 Task: Create a due date automation trigger when advanced on, on the wednesday of the week before a card is due add fields with custom field "Resume" set to a number lower or equal to 1 and lower or equal to 10 at 11:00 AM.
Action: Mouse moved to (1307, 99)
Screenshot: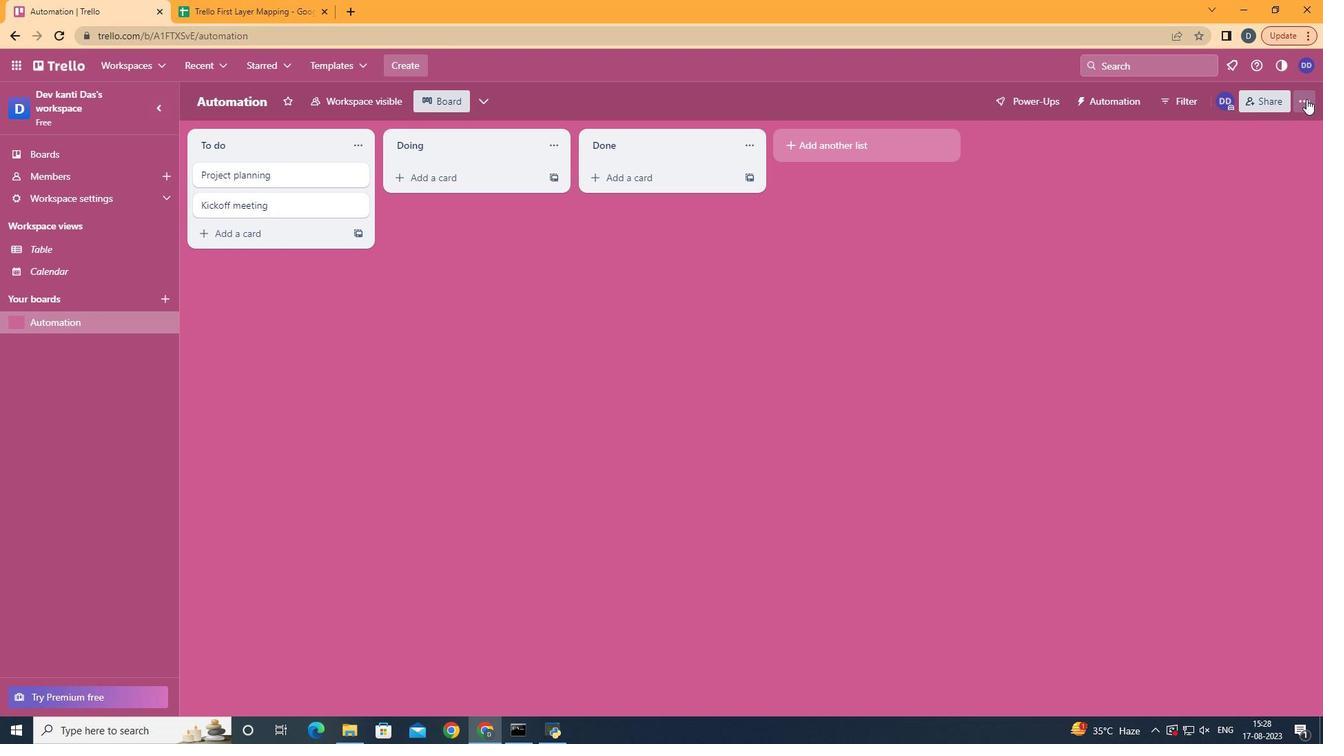 
Action: Mouse pressed left at (1307, 99)
Screenshot: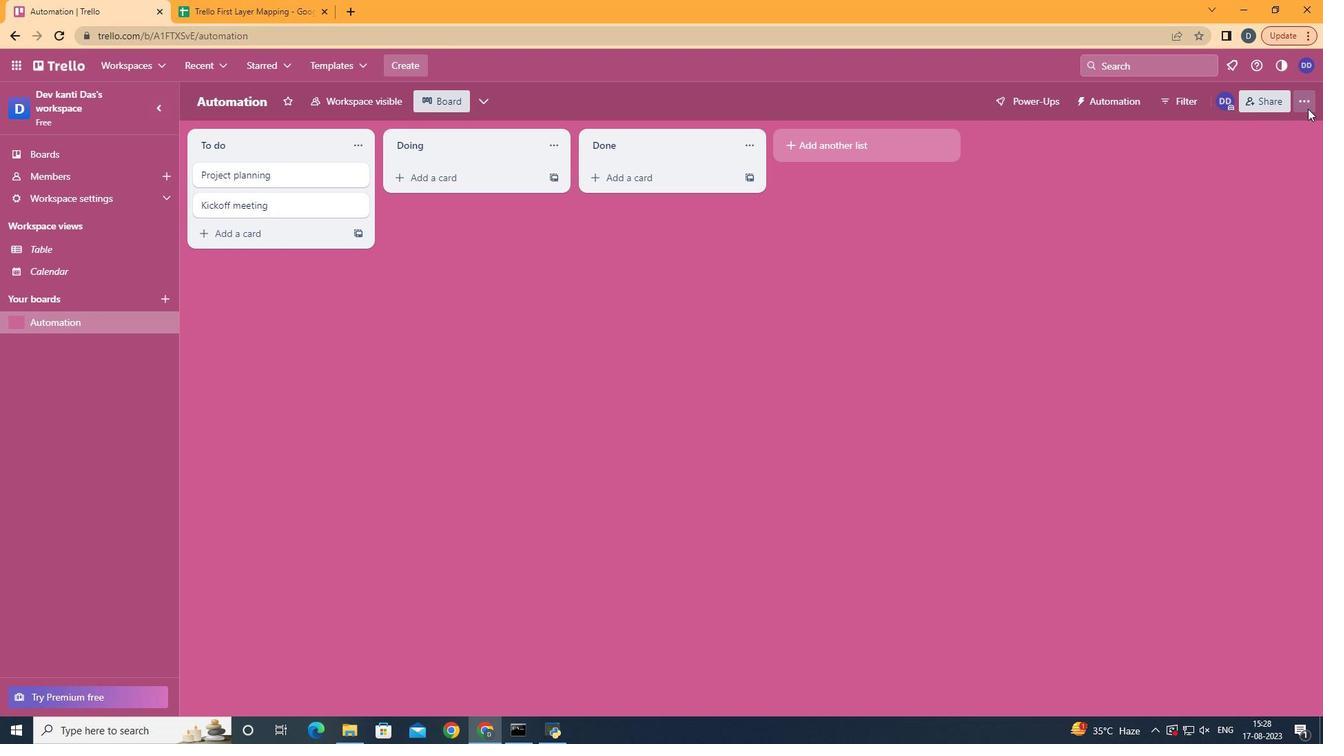 
Action: Mouse moved to (1259, 276)
Screenshot: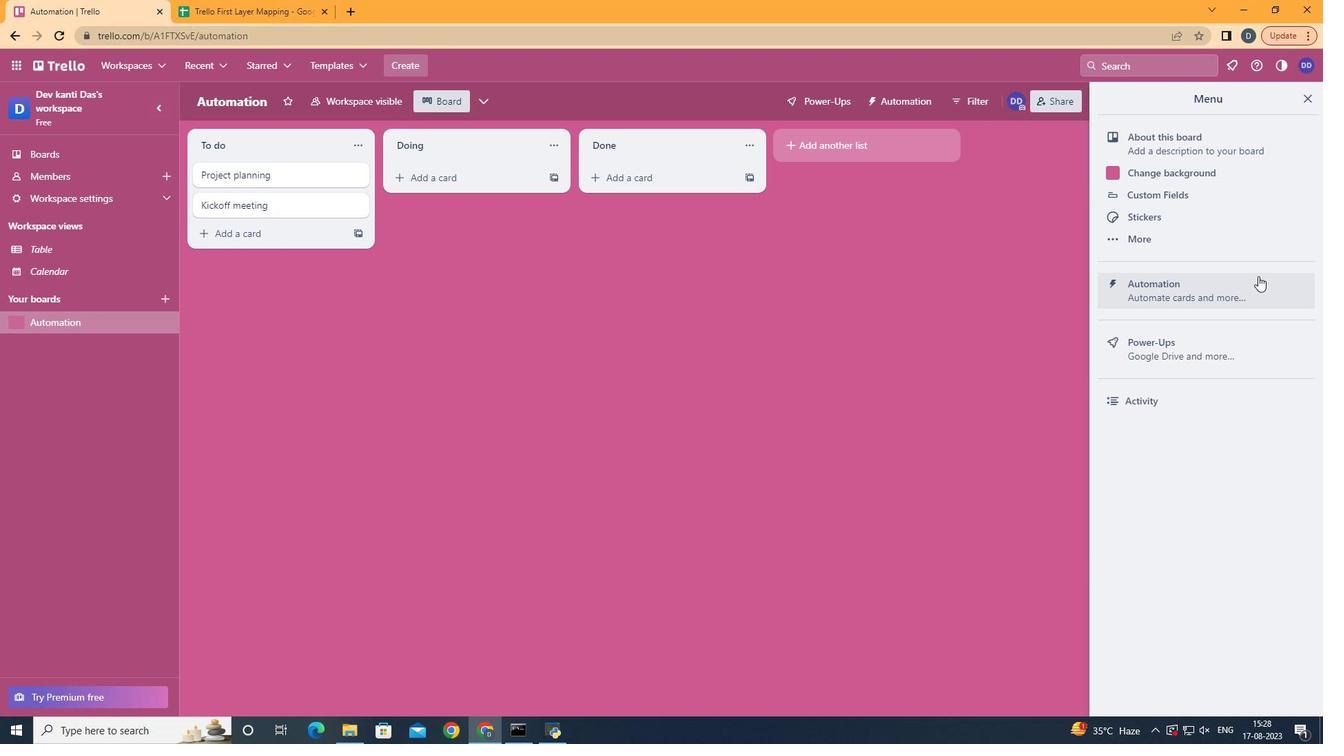 
Action: Mouse pressed left at (1259, 276)
Screenshot: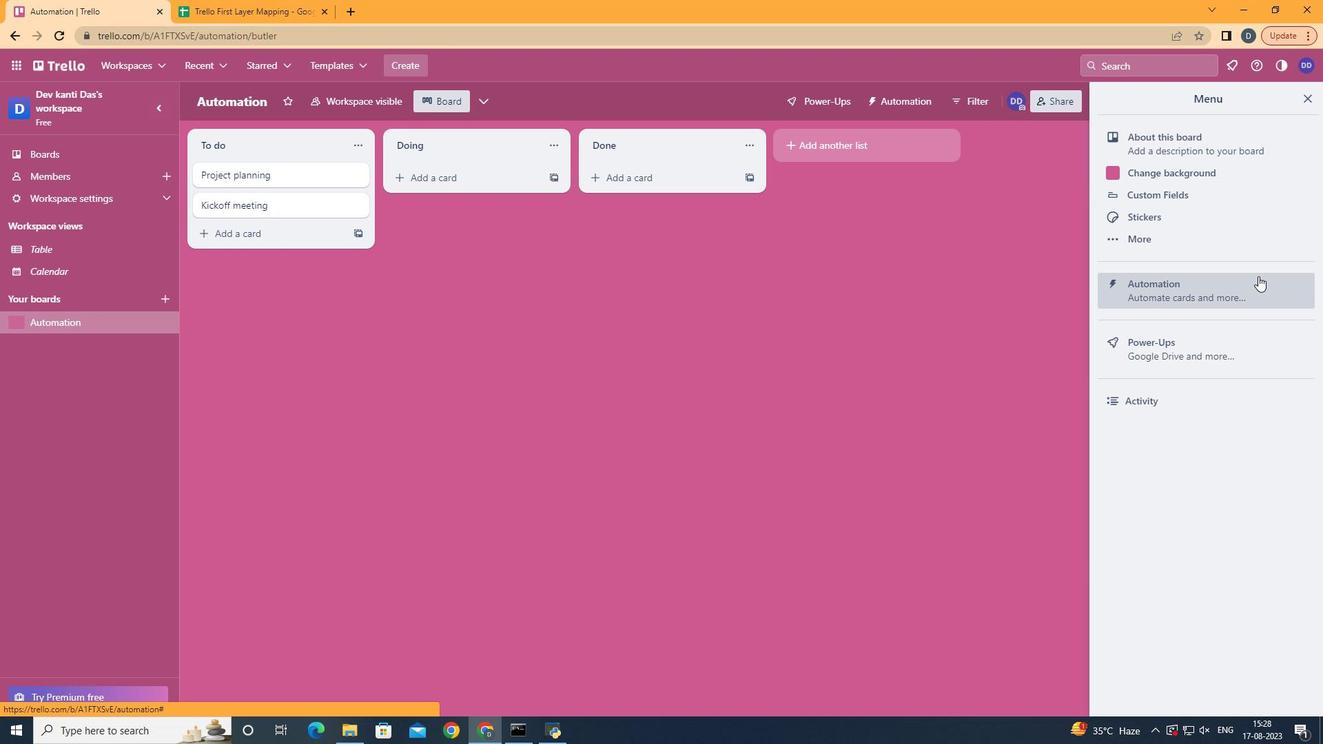 
Action: Mouse moved to (253, 277)
Screenshot: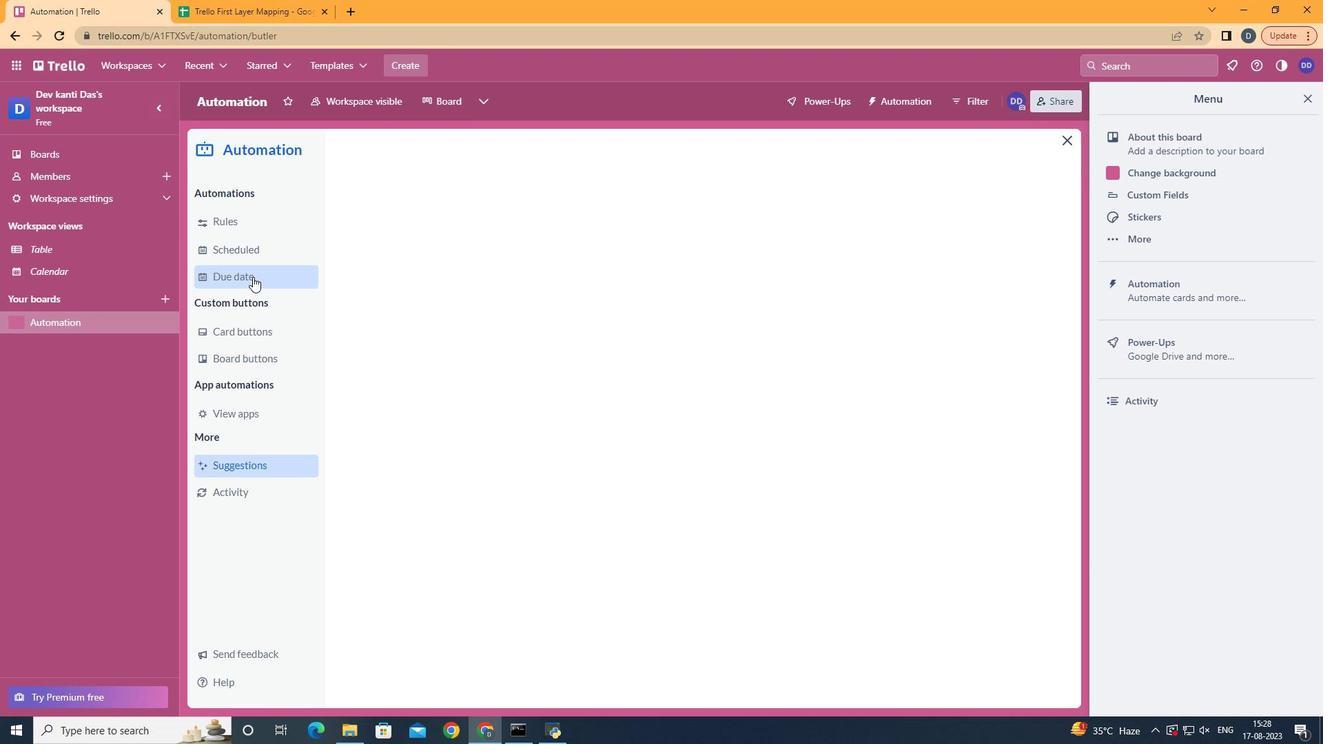 
Action: Mouse pressed left at (253, 277)
Screenshot: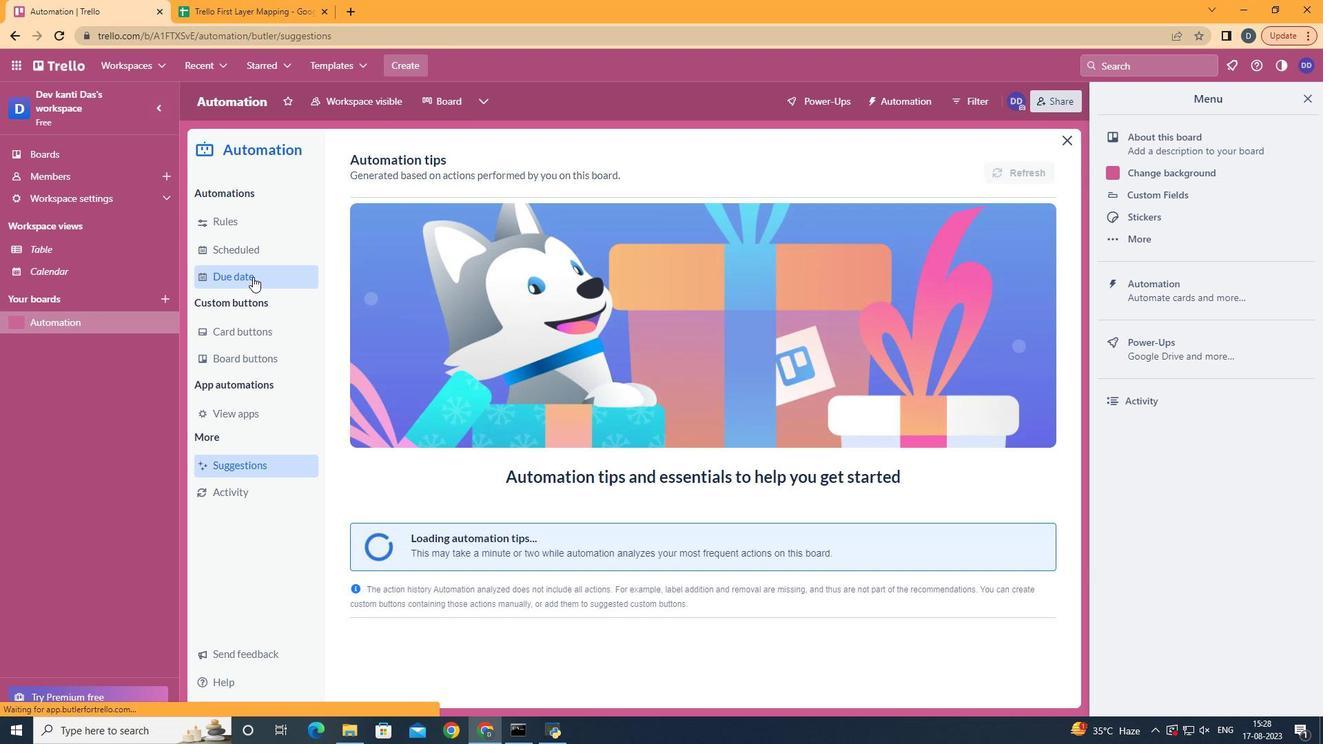 
Action: Mouse moved to (965, 165)
Screenshot: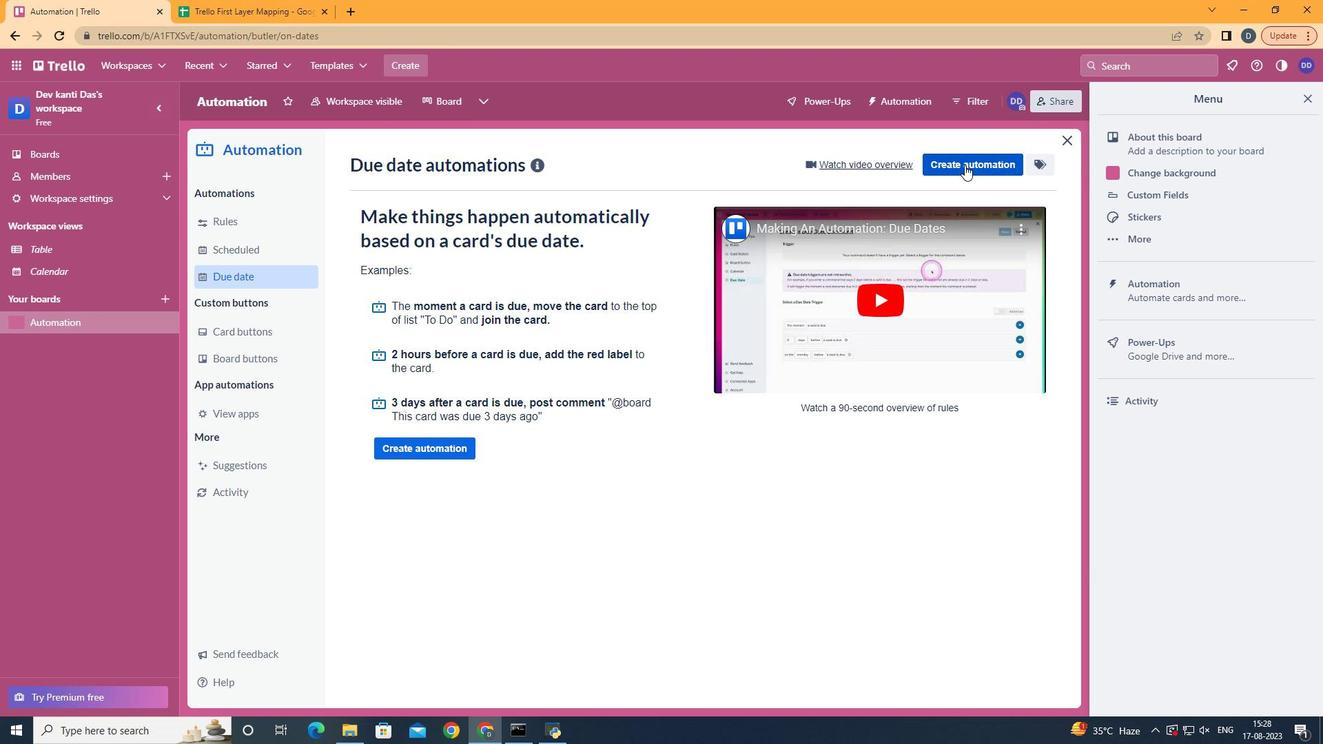 
Action: Mouse pressed left at (965, 165)
Screenshot: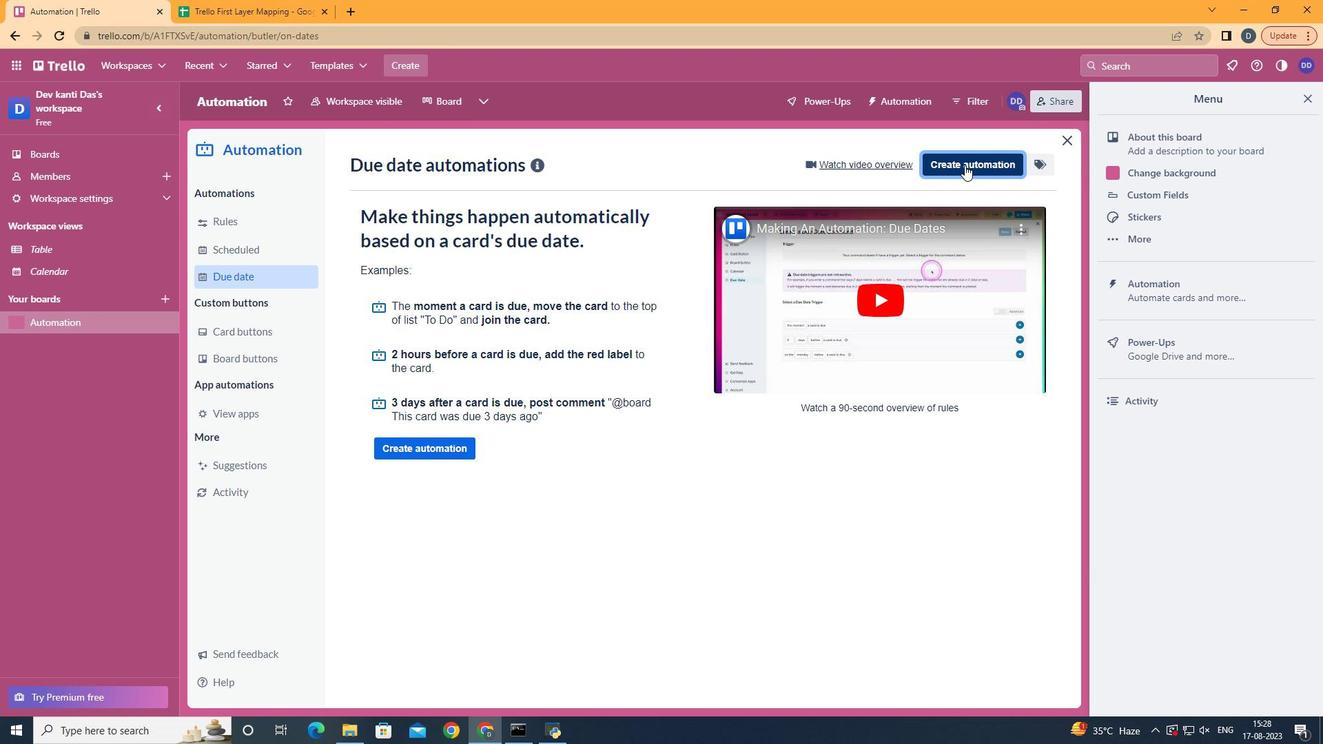 
Action: Mouse moved to (693, 302)
Screenshot: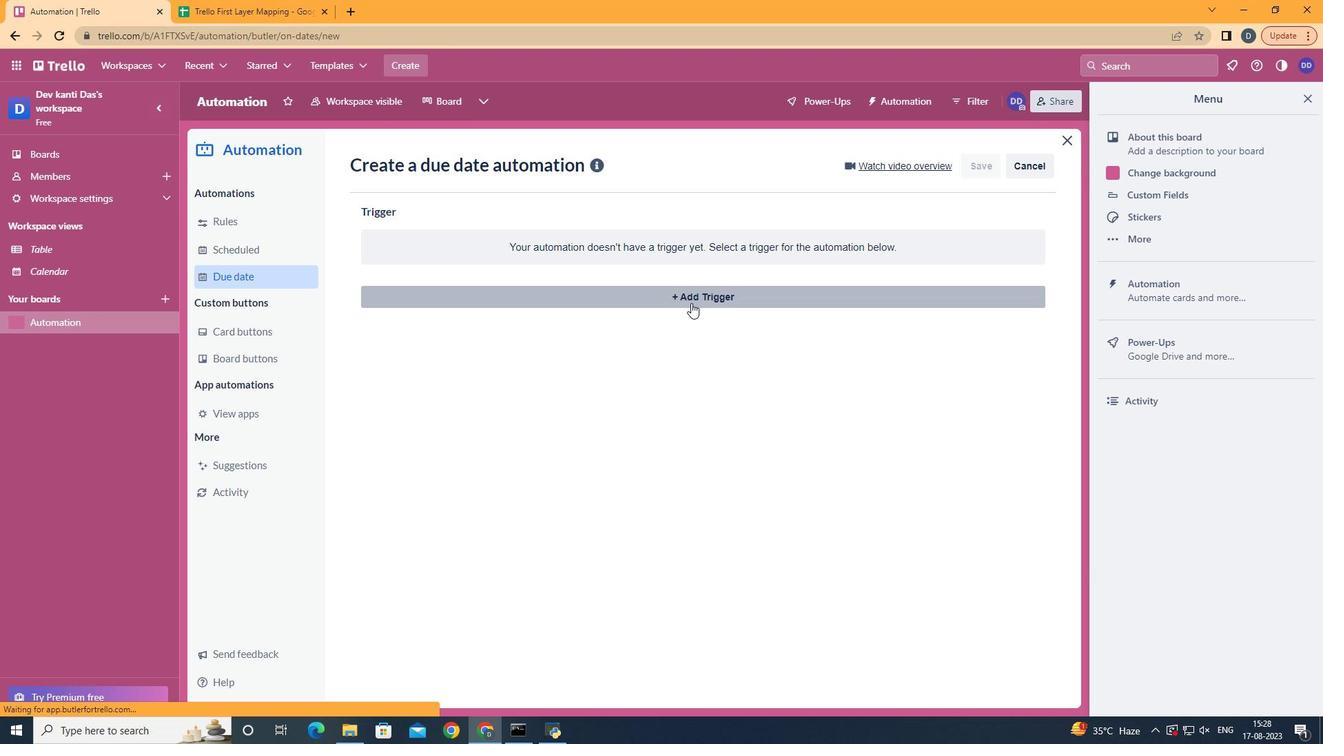 
Action: Mouse pressed left at (693, 302)
Screenshot: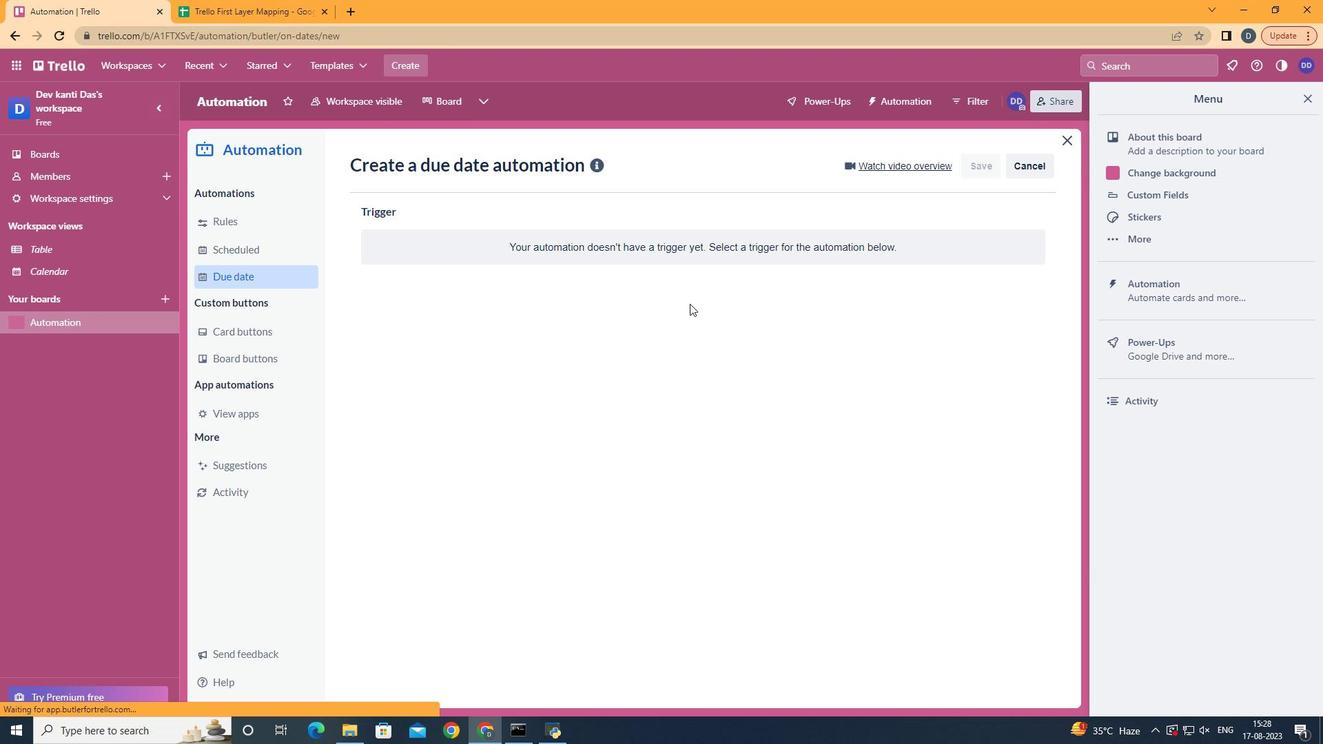 
Action: Mouse moved to (451, 400)
Screenshot: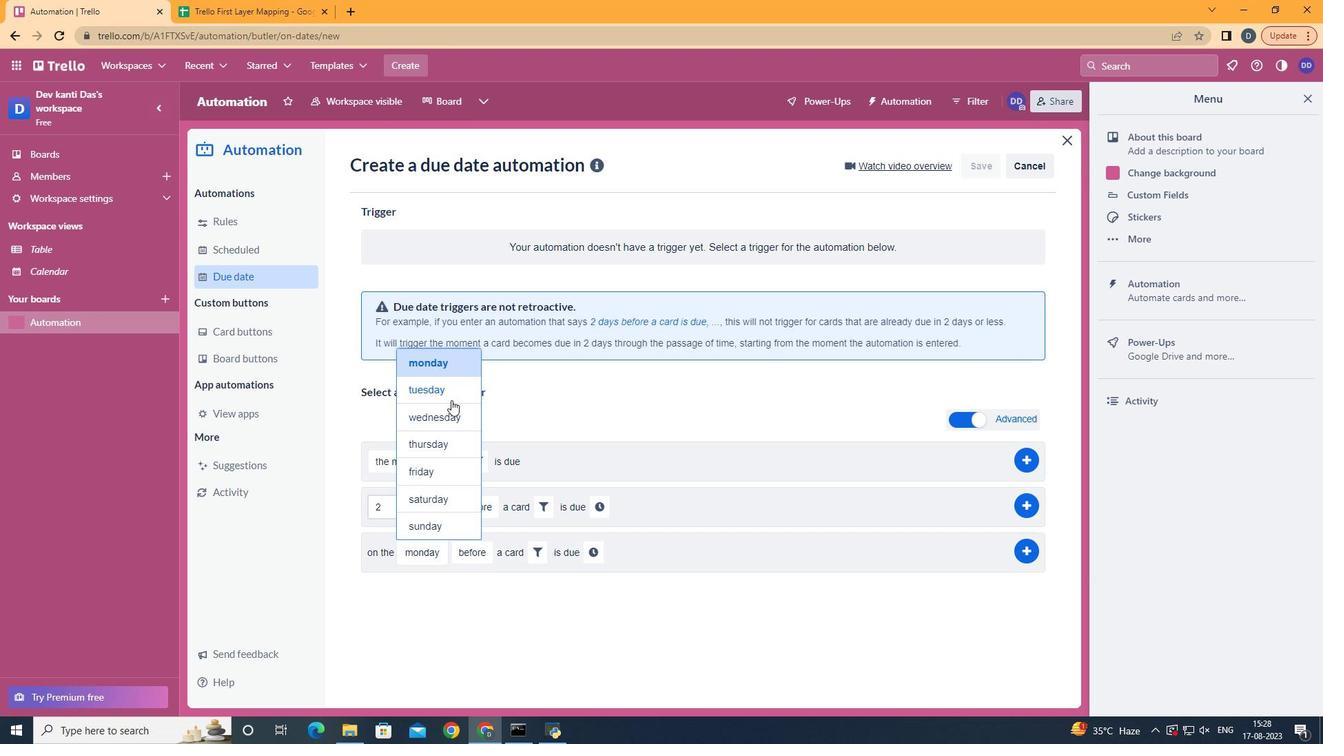 
Action: Mouse pressed left at (451, 400)
Screenshot: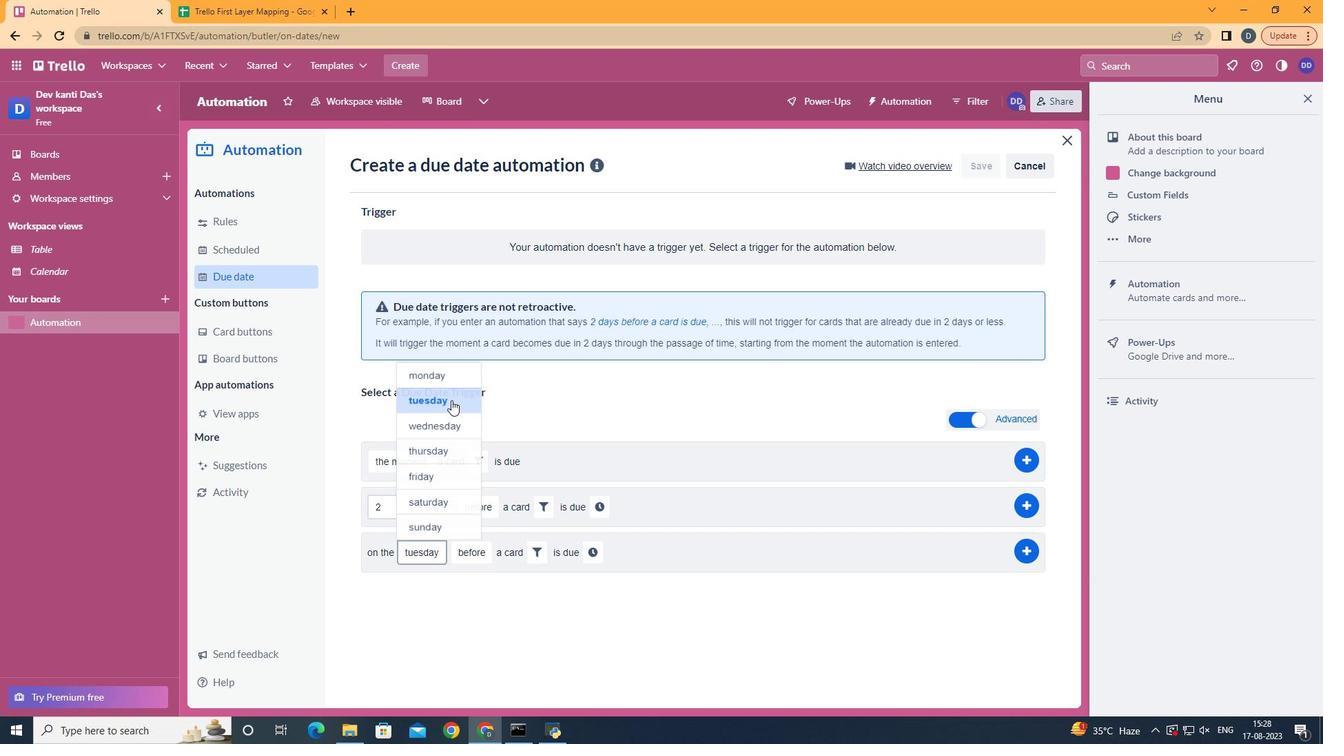 
Action: Mouse moved to (461, 413)
Screenshot: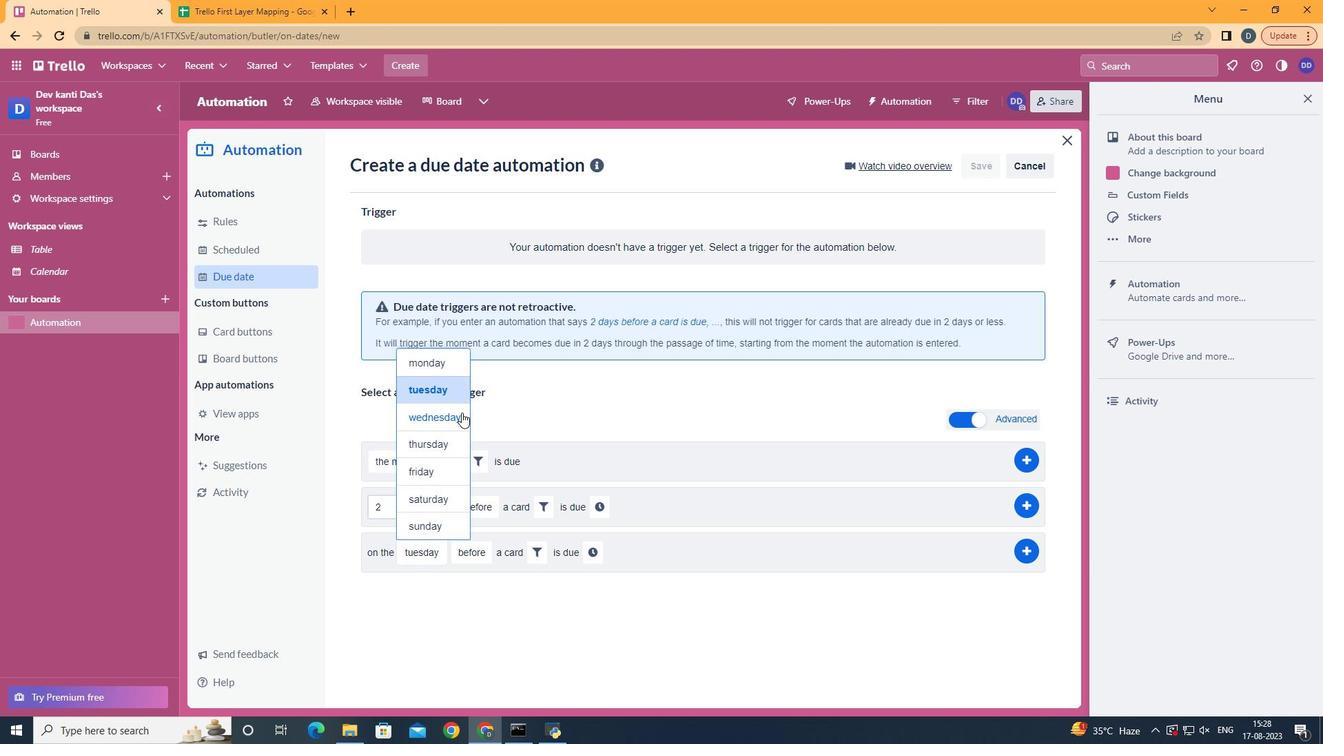
Action: Mouse pressed left at (461, 413)
Screenshot: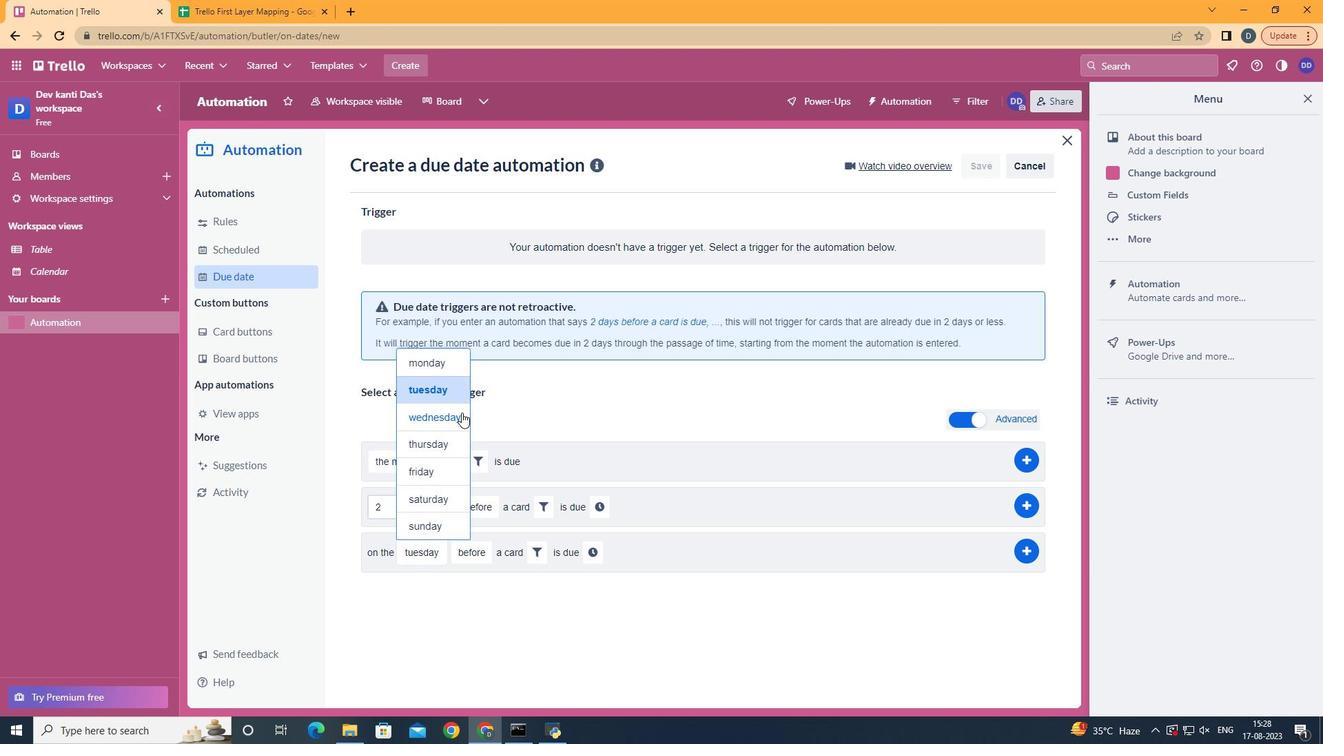 
Action: Mouse moved to (496, 659)
Screenshot: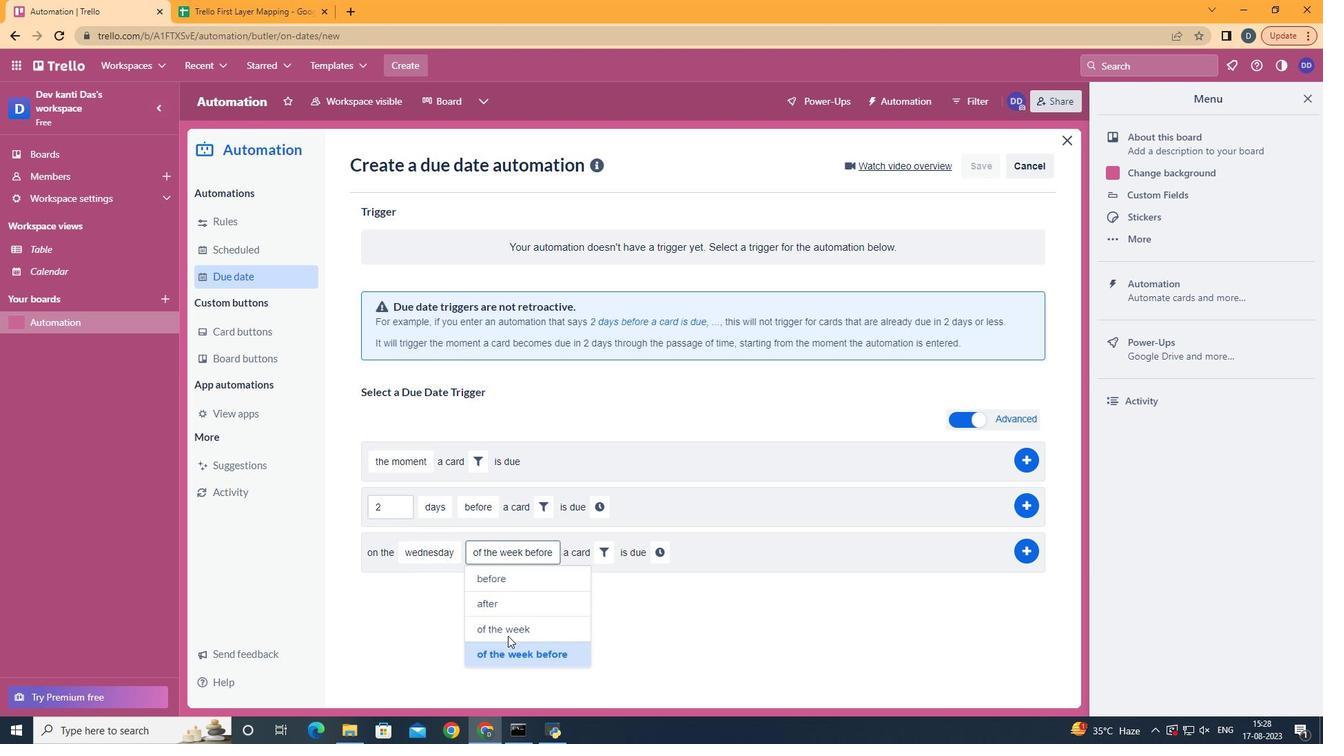 
Action: Mouse pressed left at (496, 659)
Screenshot: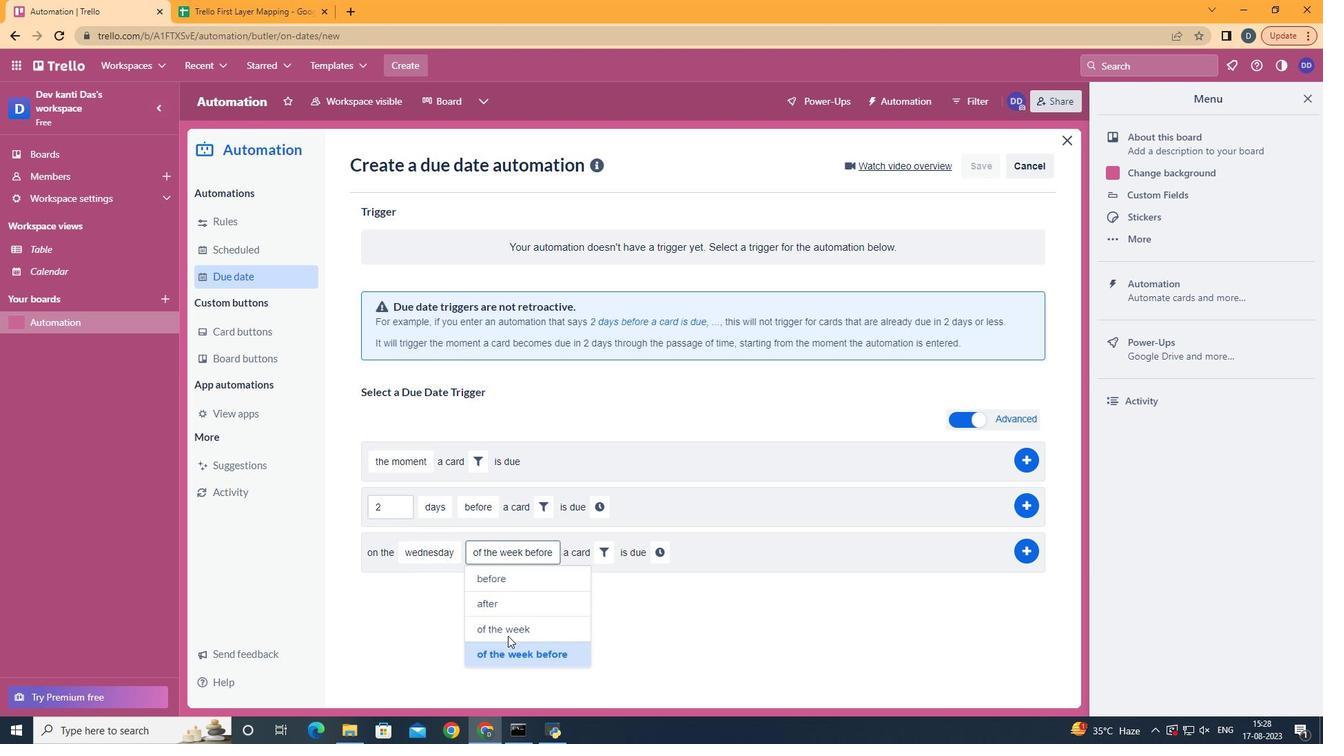 
Action: Mouse moved to (613, 550)
Screenshot: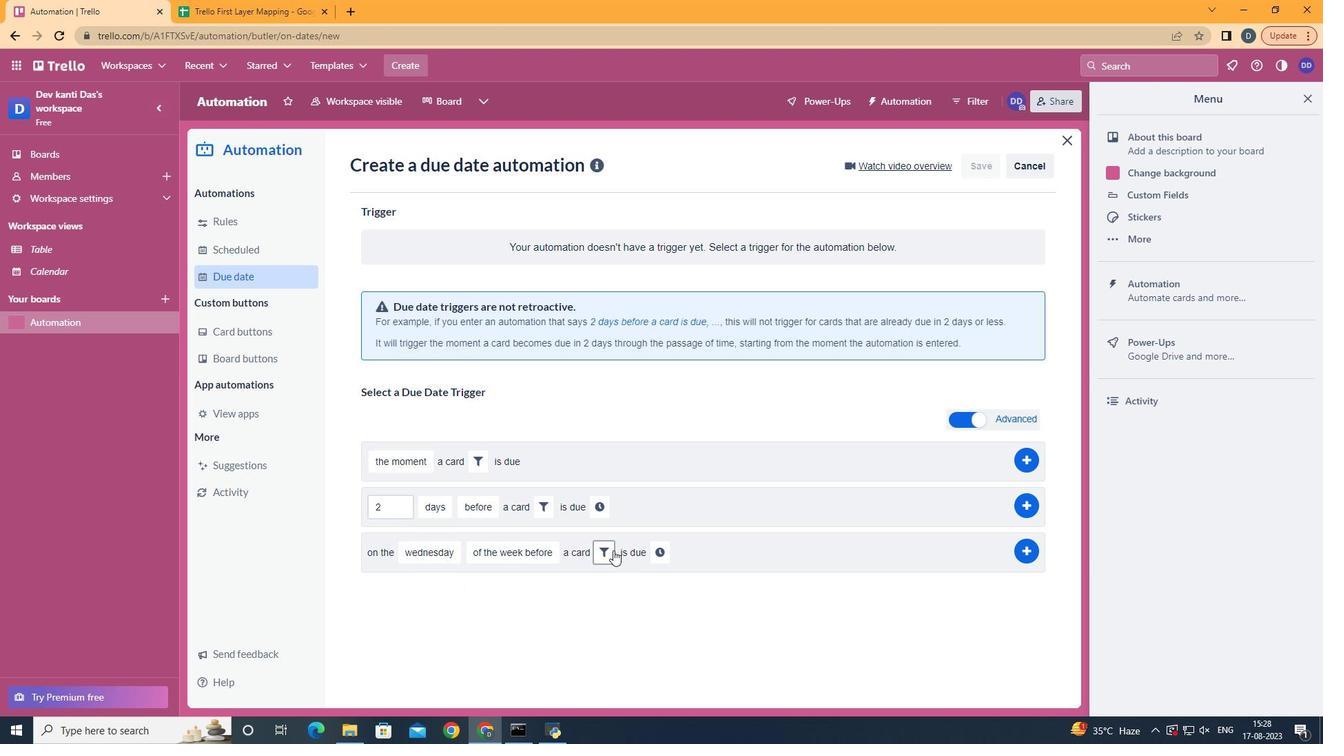 
Action: Mouse pressed left at (613, 550)
Screenshot: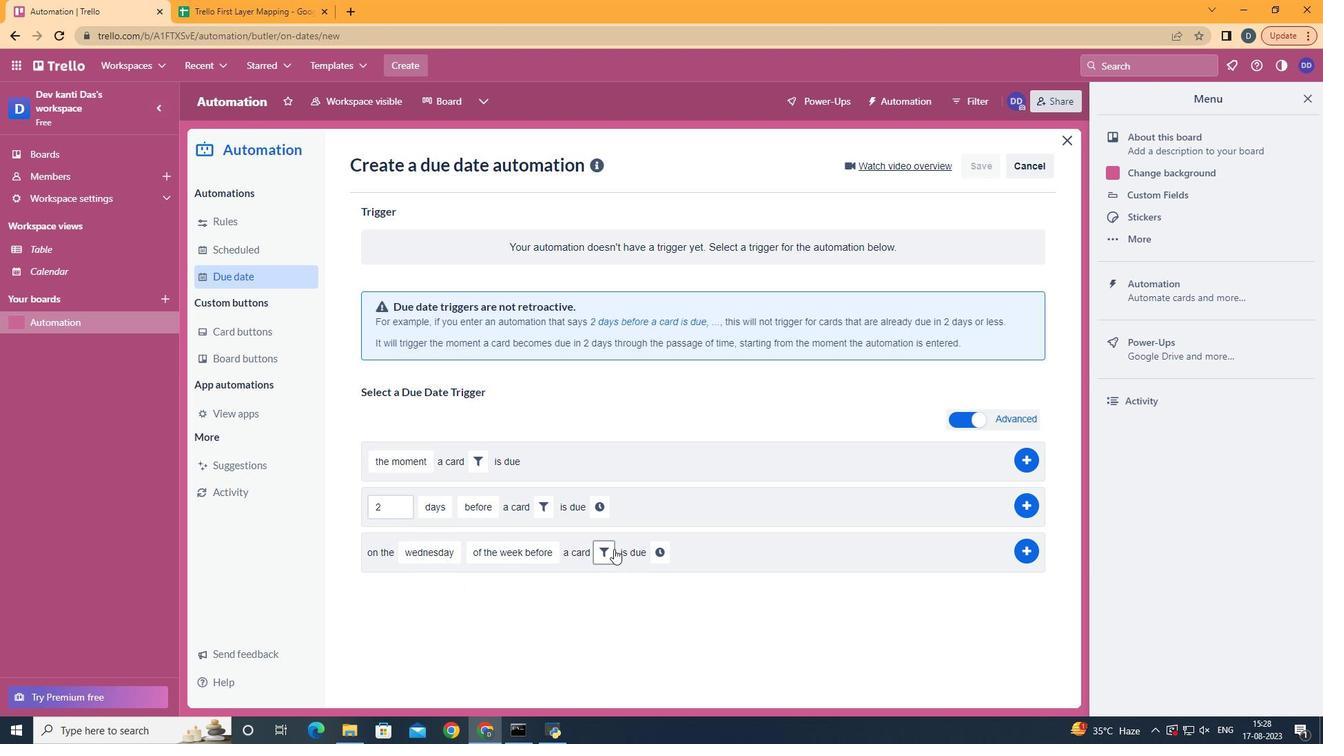 
Action: Mouse moved to (834, 593)
Screenshot: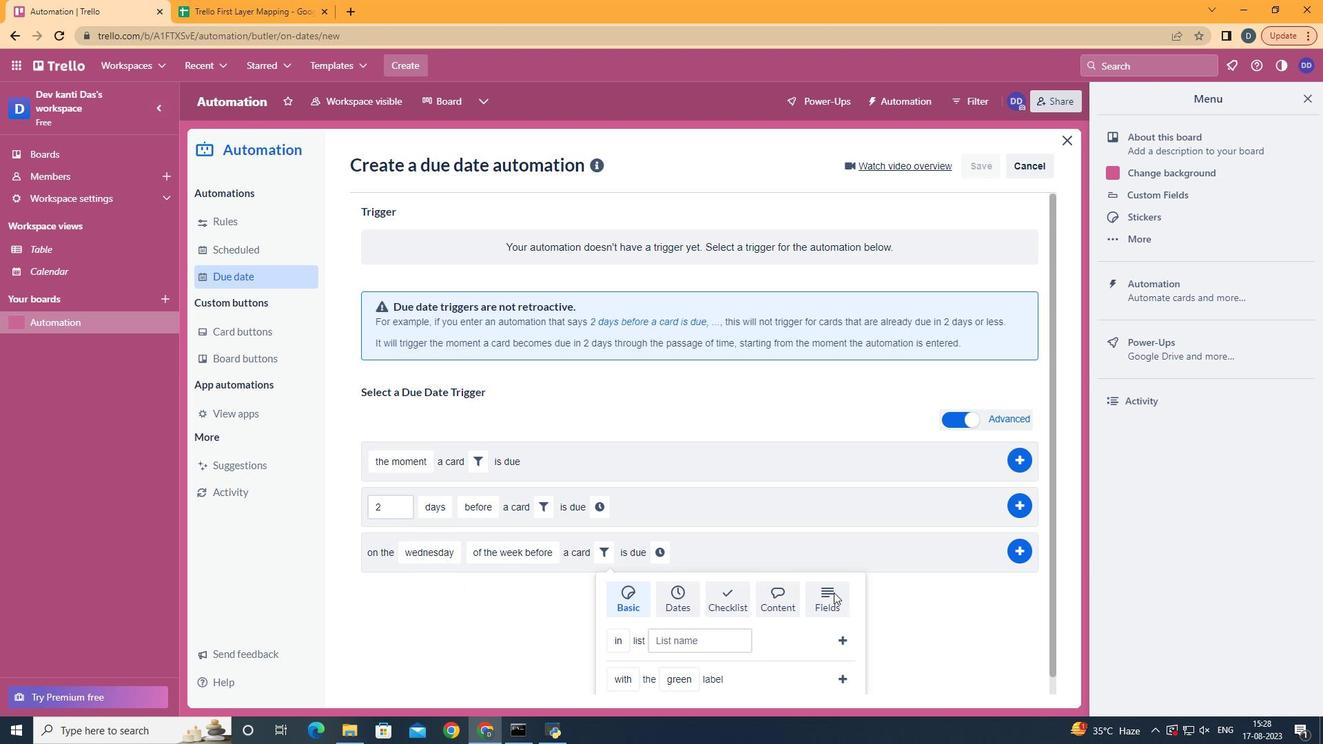 
Action: Mouse pressed left at (834, 593)
Screenshot: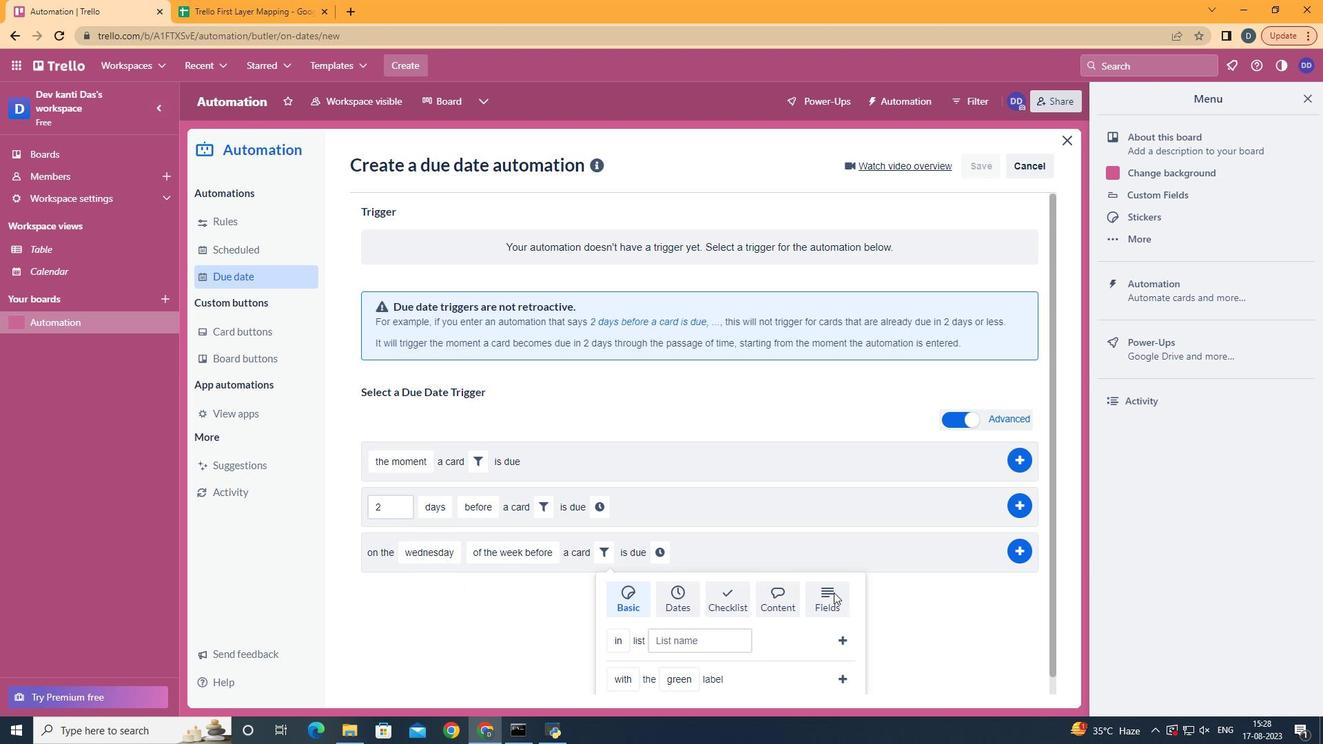 
Action: Mouse scrolled (834, 592) with delta (0, 0)
Screenshot: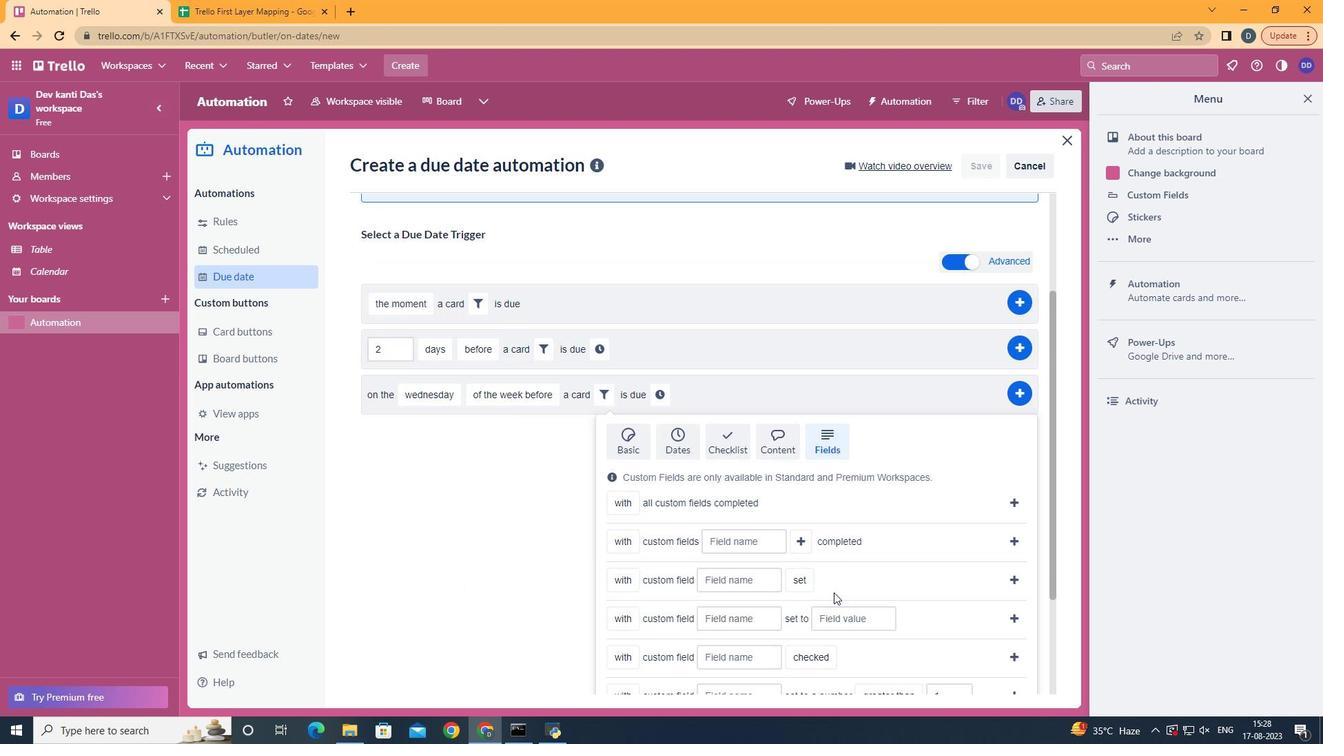 
Action: Mouse scrolled (834, 592) with delta (0, 0)
Screenshot: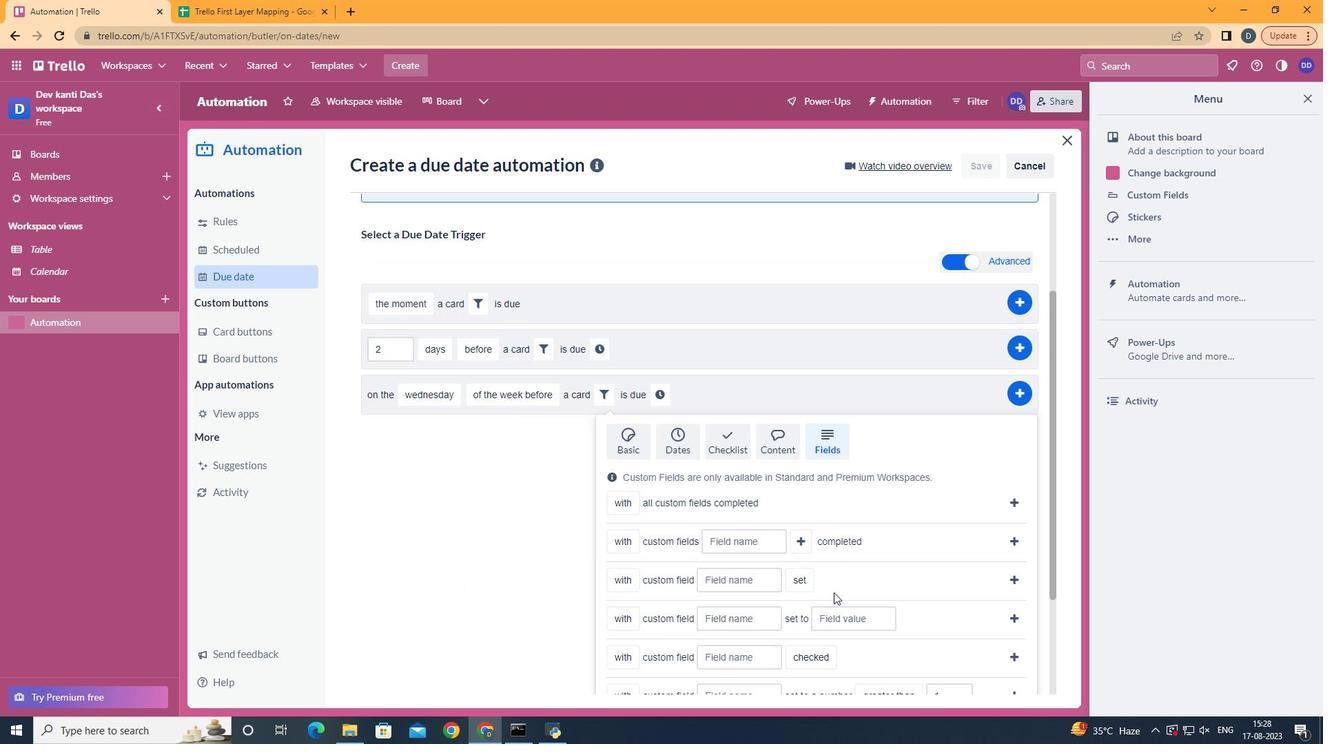 
Action: Mouse scrolled (834, 592) with delta (0, 0)
Screenshot: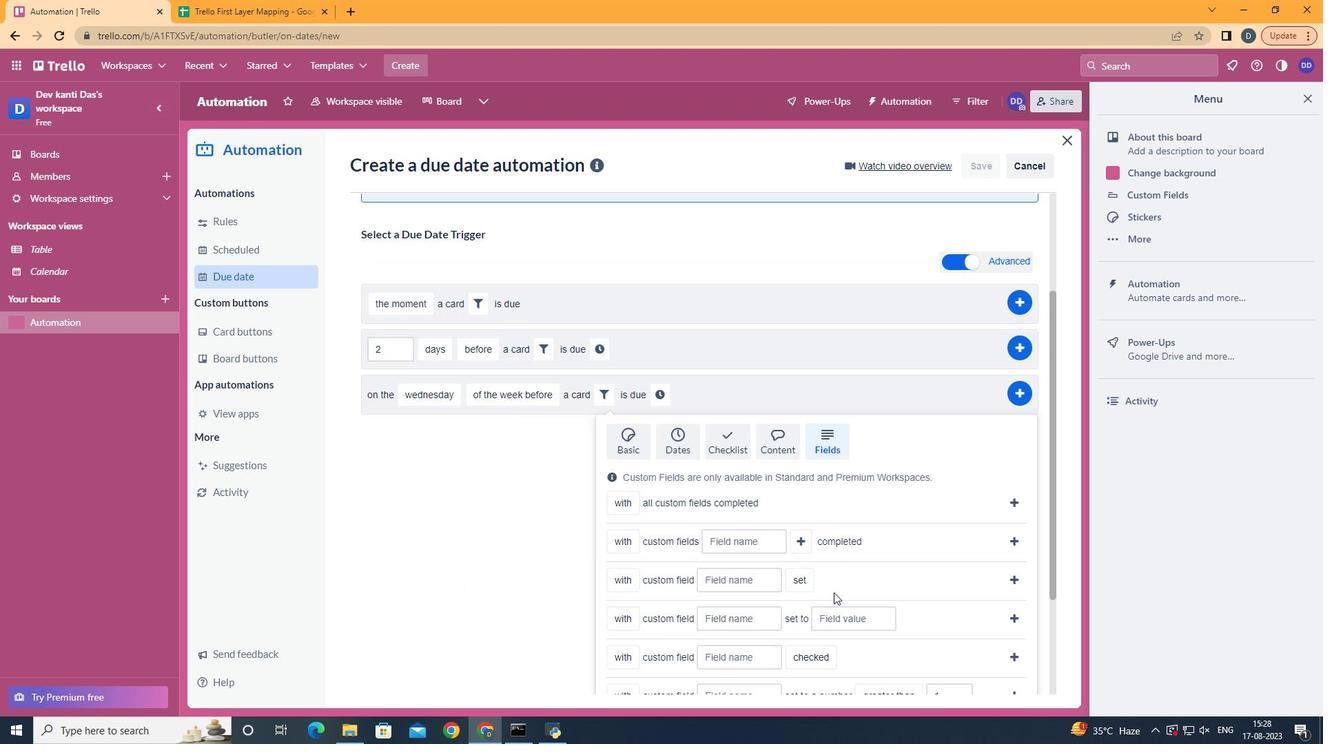 
Action: Mouse scrolled (834, 592) with delta (0, 0)
Screenshot: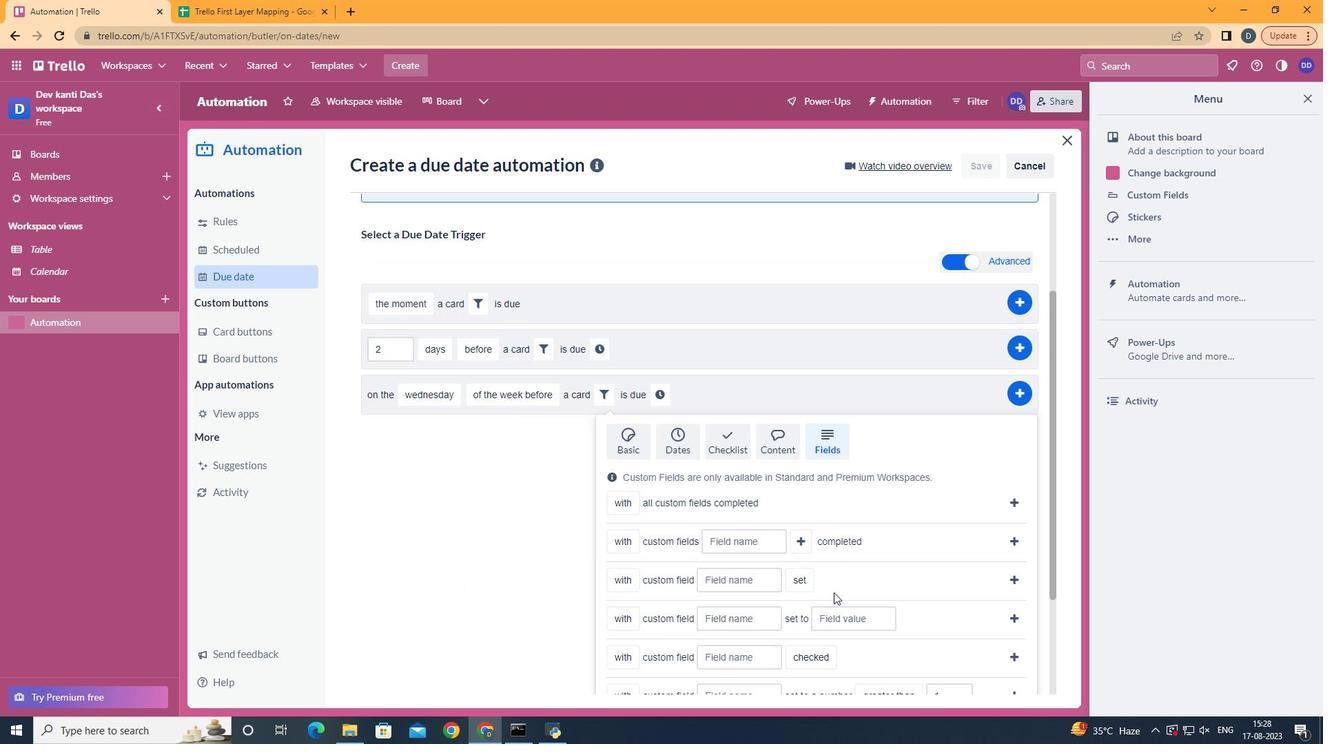 
Action: Mouse scrolled (834, 592) with delta (0, 0)
Screenshot: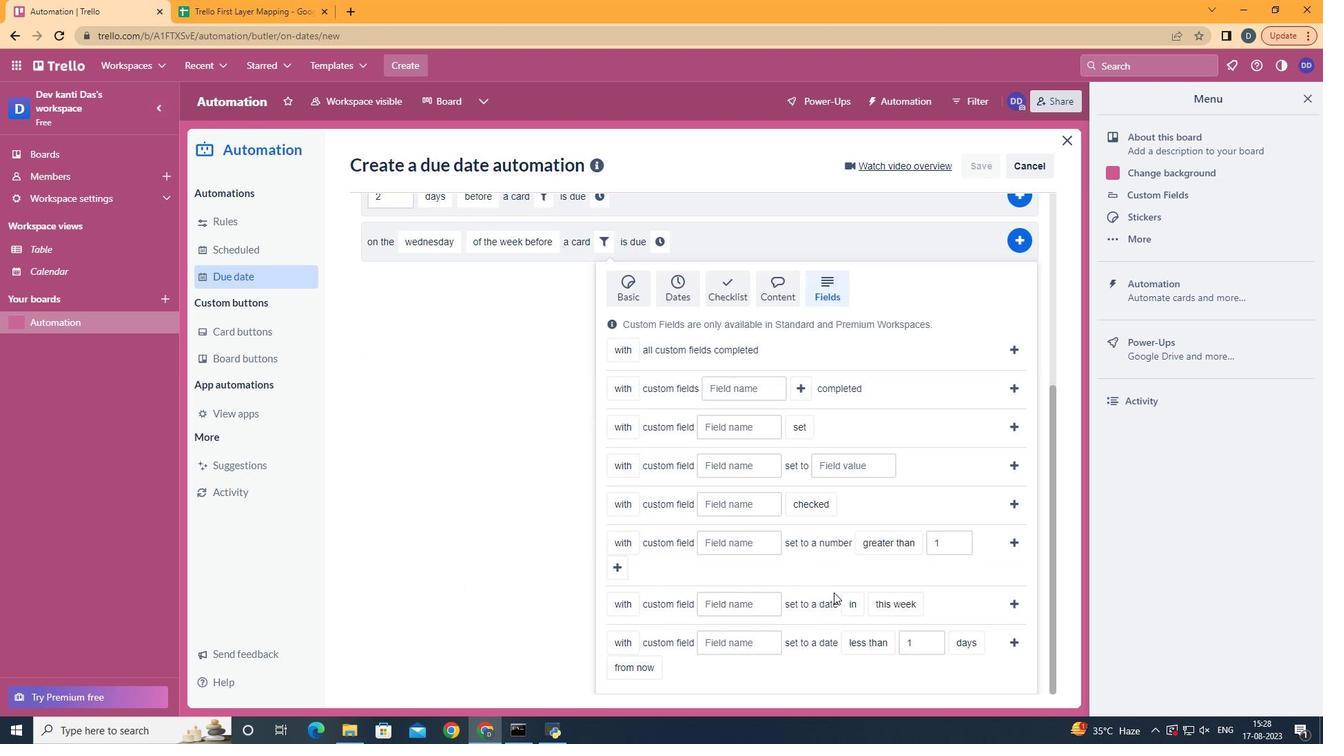 
Action: Mouse scrolled (834, 592) with delta (0, 0)
Screenshot: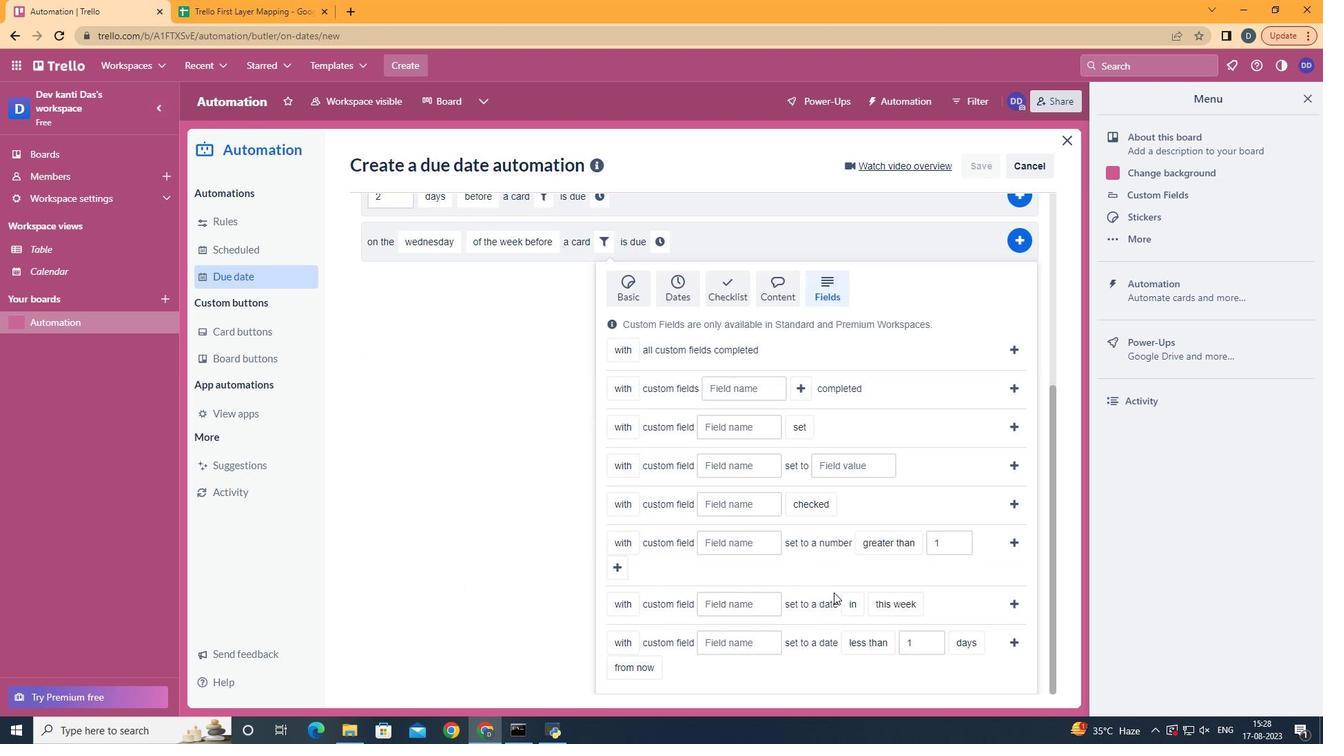 
Action: Mouse moved to (753, 539)
Screenshot: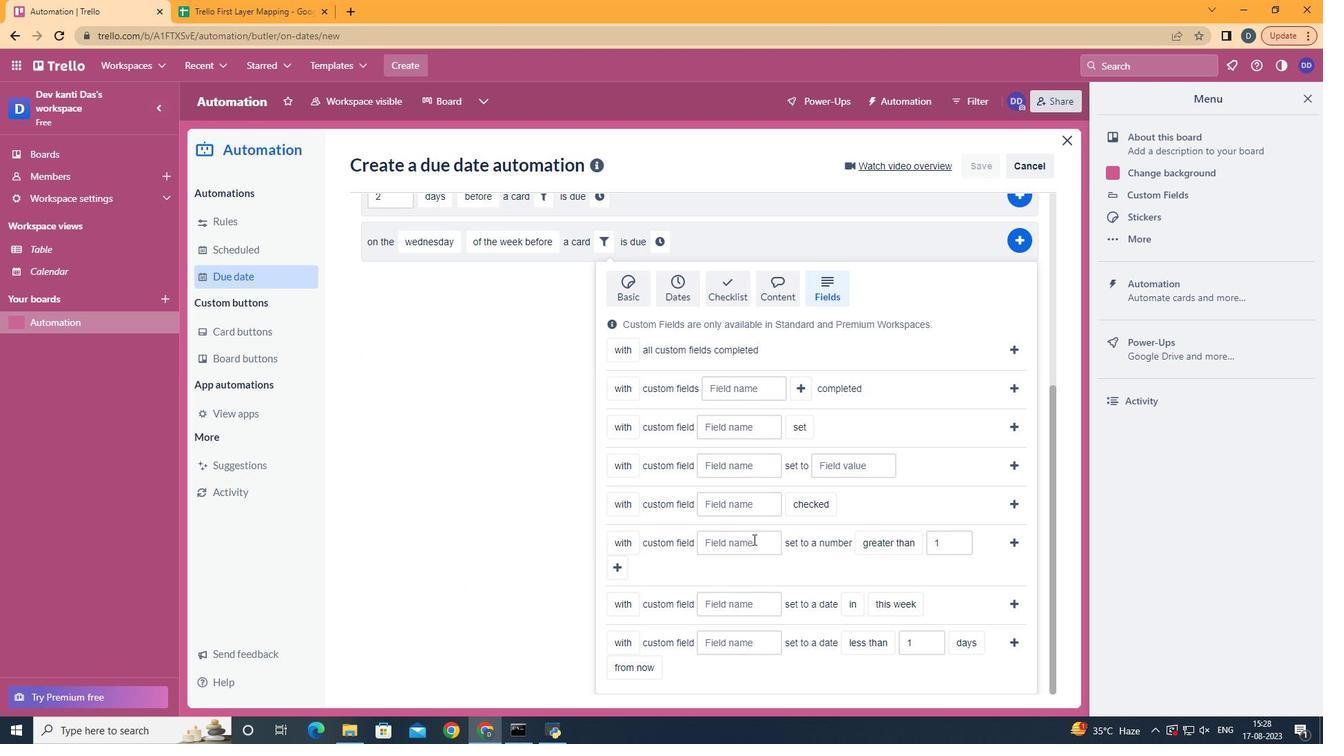 
Action: Mouse pressed left at (753, 539)
Screenshot: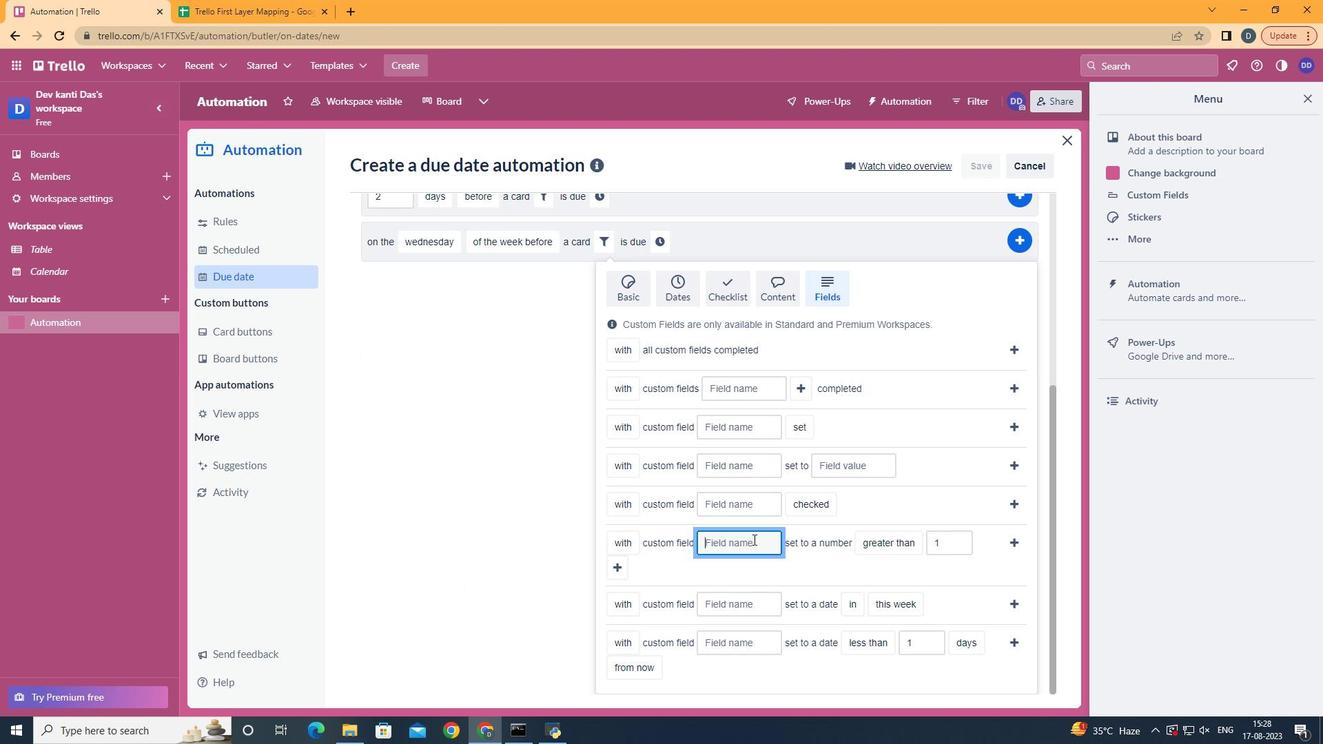 
Action: Key pressed <Key.shift>Resume
Screenshot: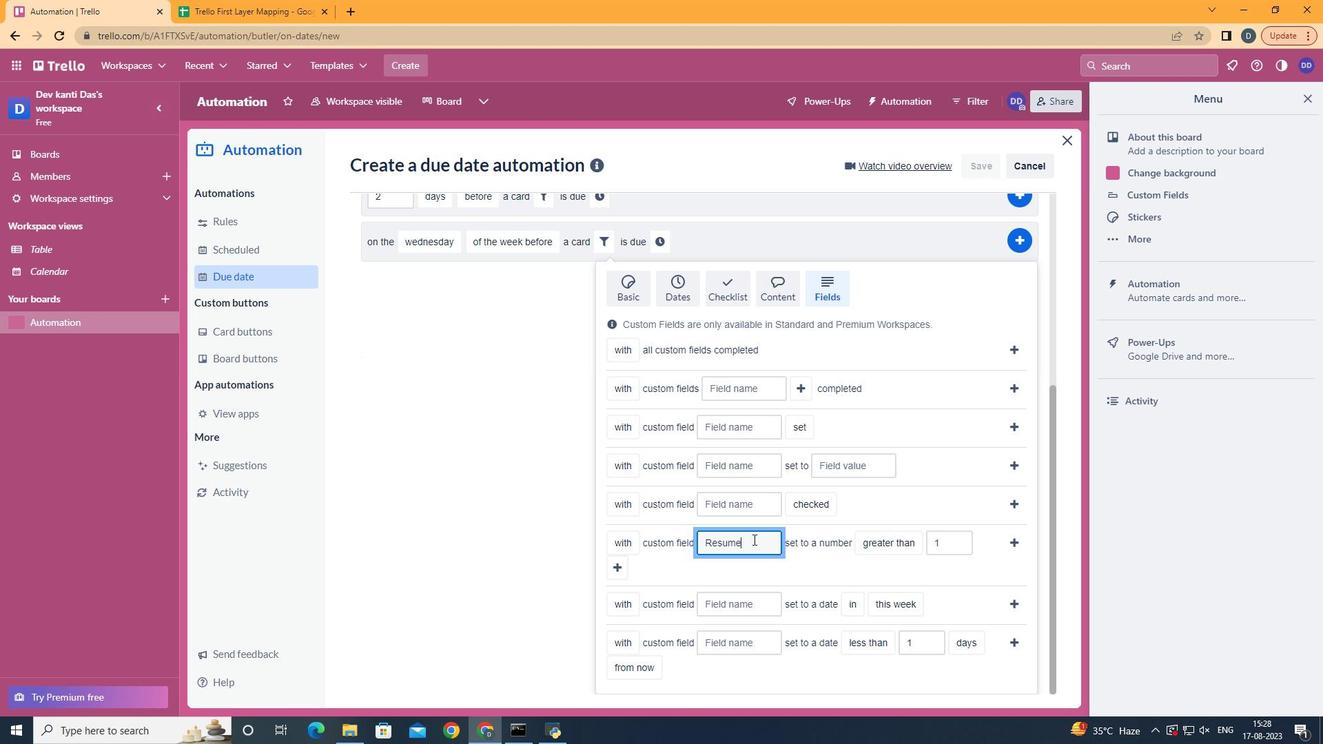 
Action: Mouse moved to (930, 649)
Screenshot: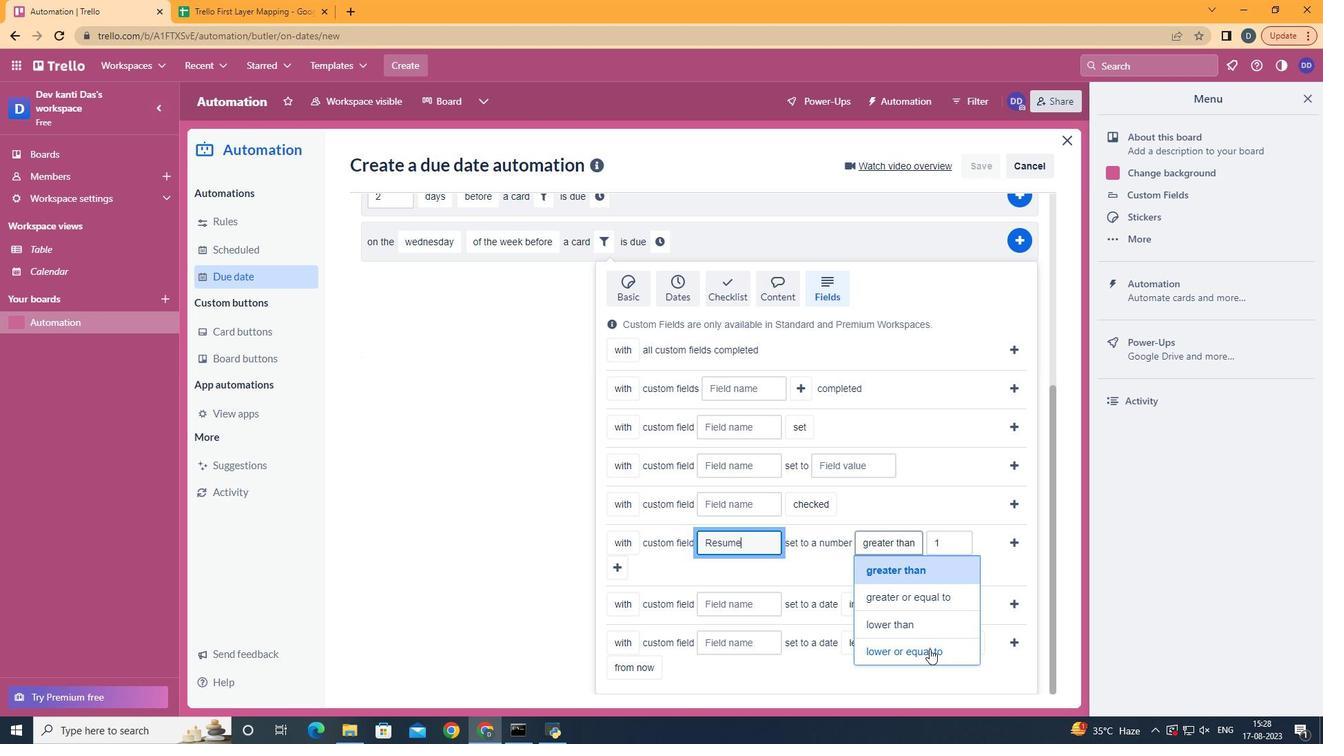 
Action: Mouse pressed left at (930, 649)
Screenshot: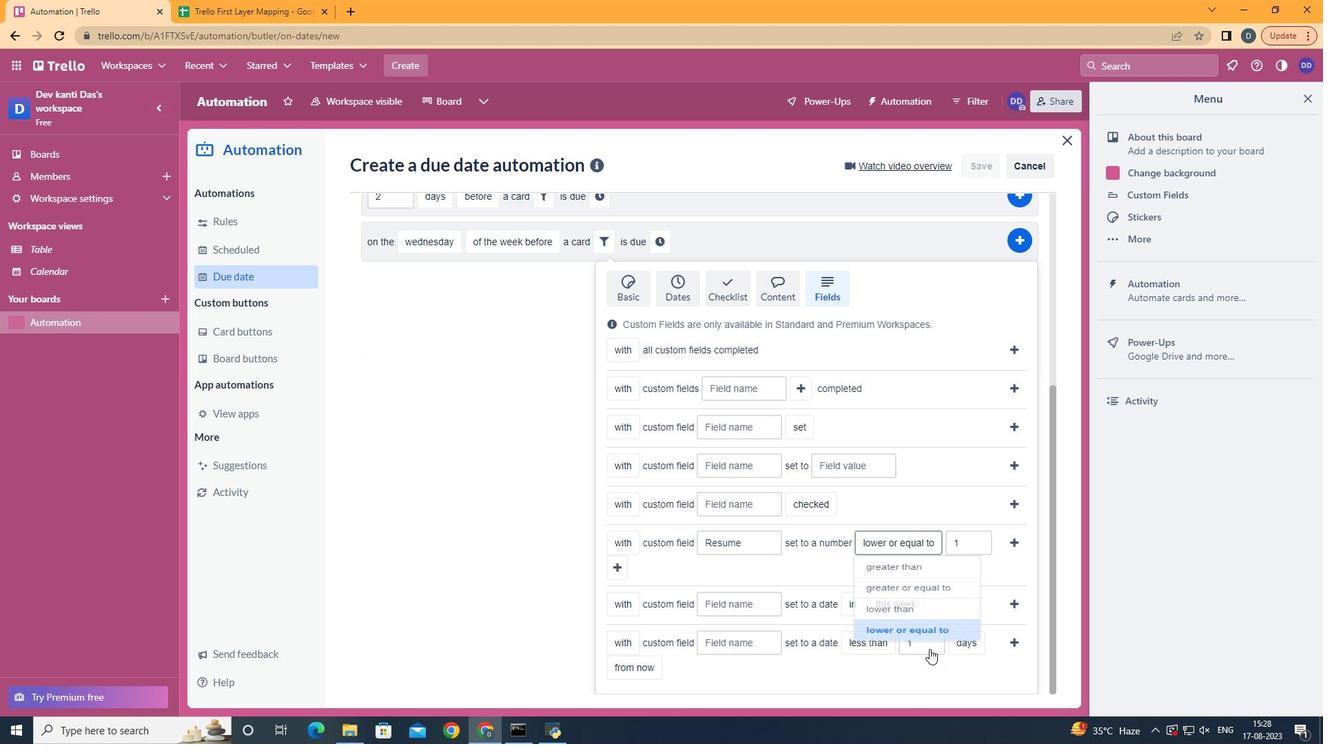 
Action: Mouse moved to (621, 559)
Screenshot: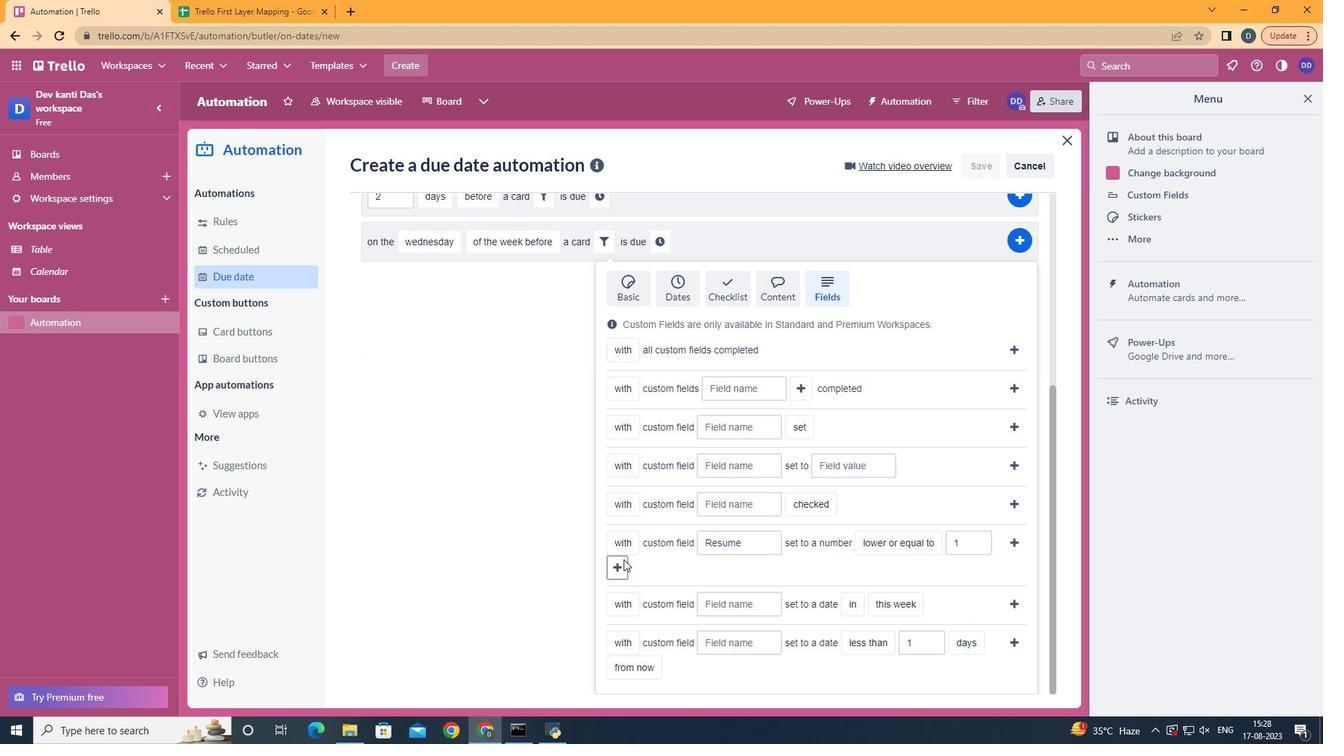 
Action: Mouse pressed left at (621, 559)
Screenshot: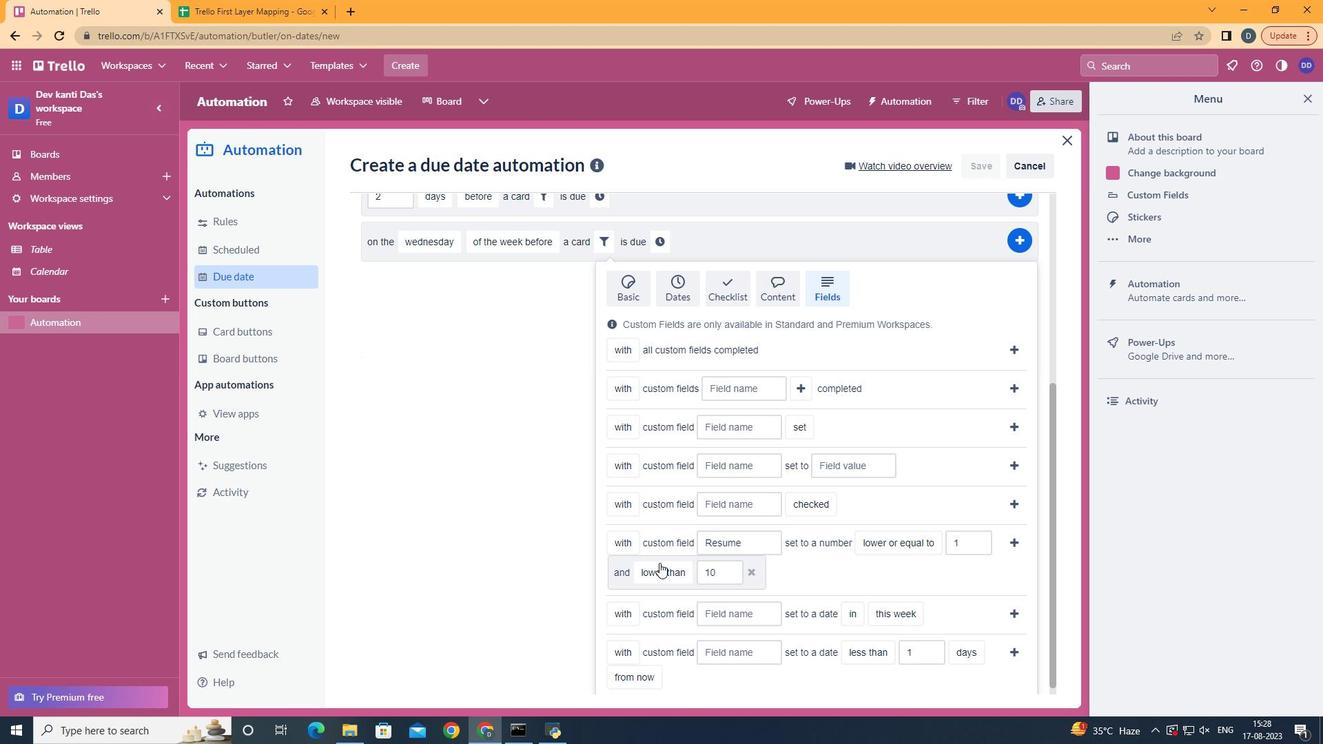 
Action: Mouse moved to (713, 615)
Screenshot: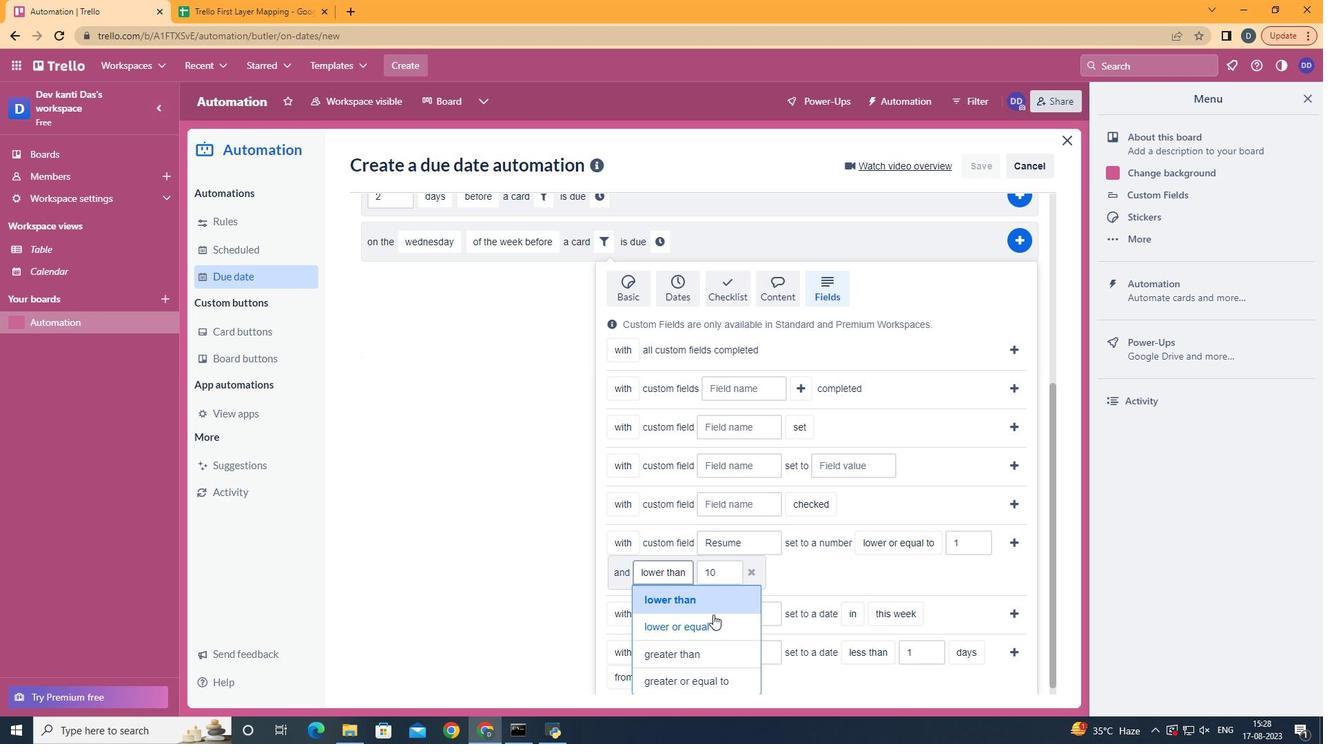 
Action: Mouse pressed left at (713, 615)
Screenshot: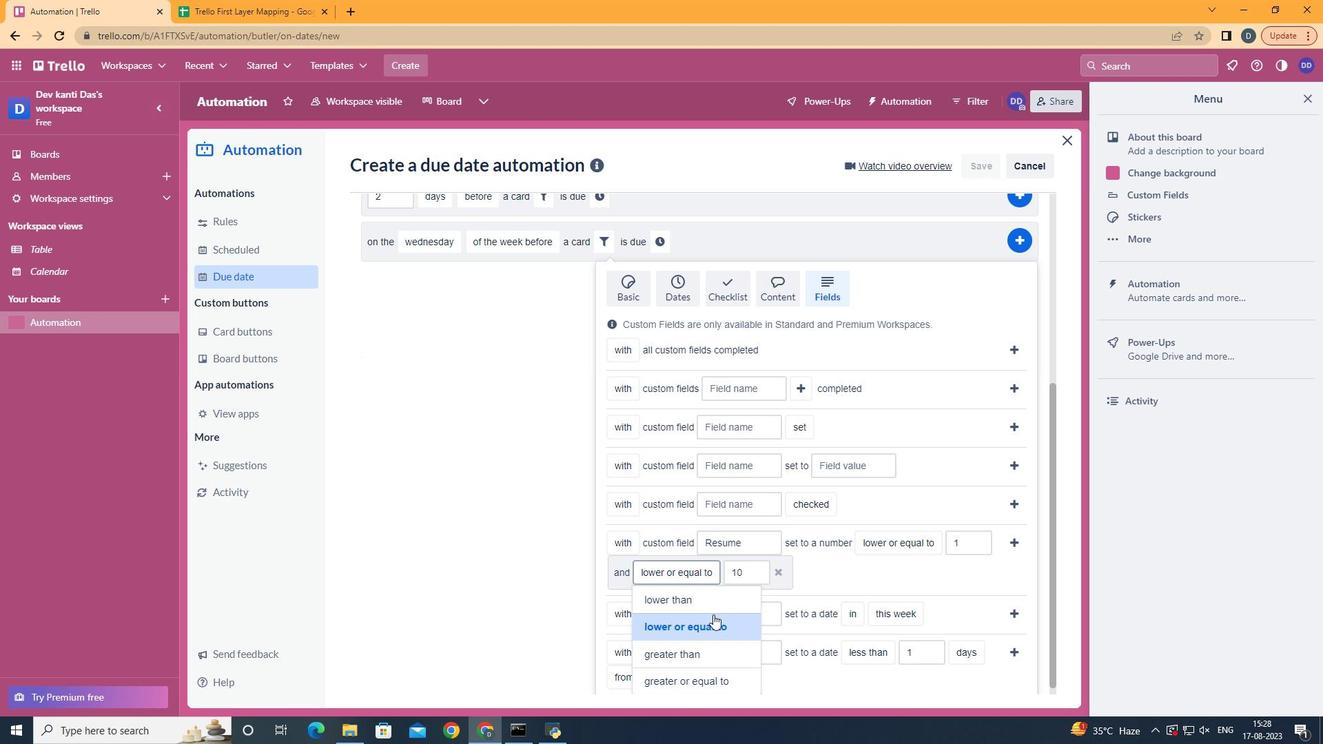 
Action: Mouse moved to (1020, 543)
Screenshot: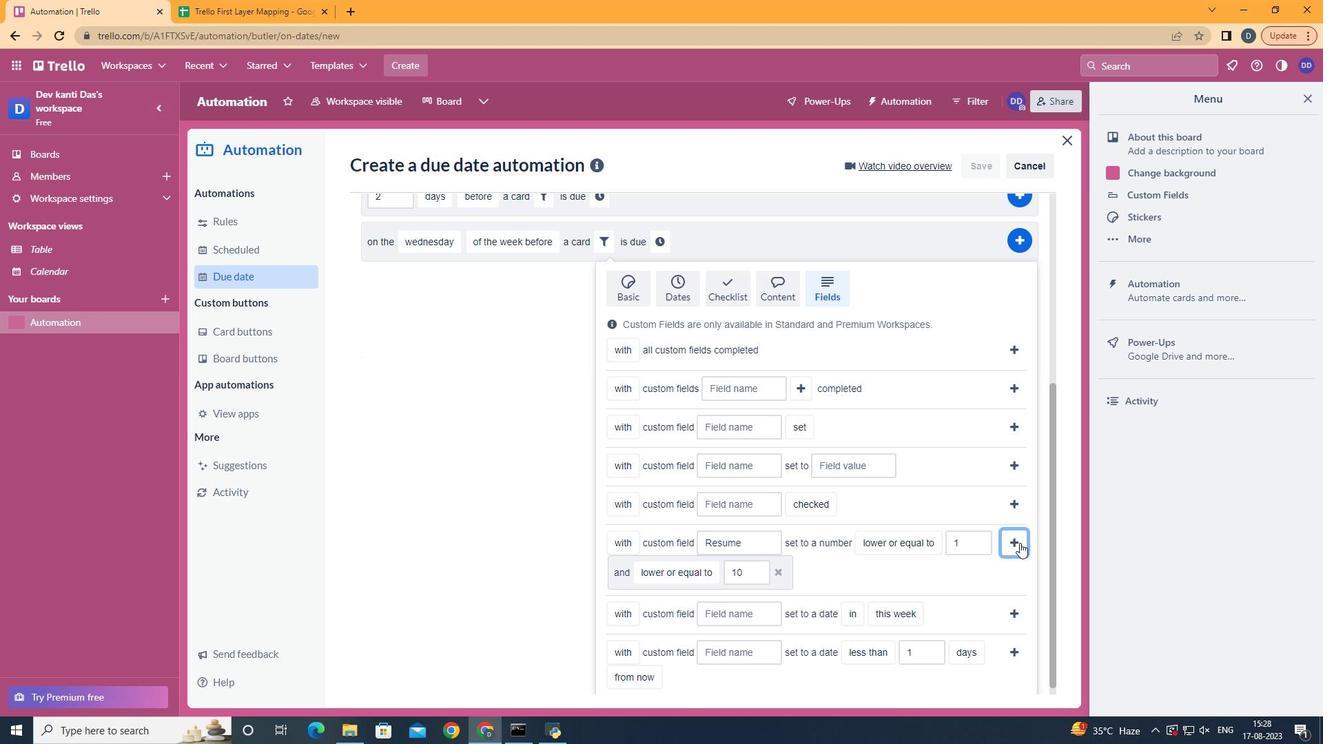 
Action: Mouse pressed left at (1020, 543)
Screenshot: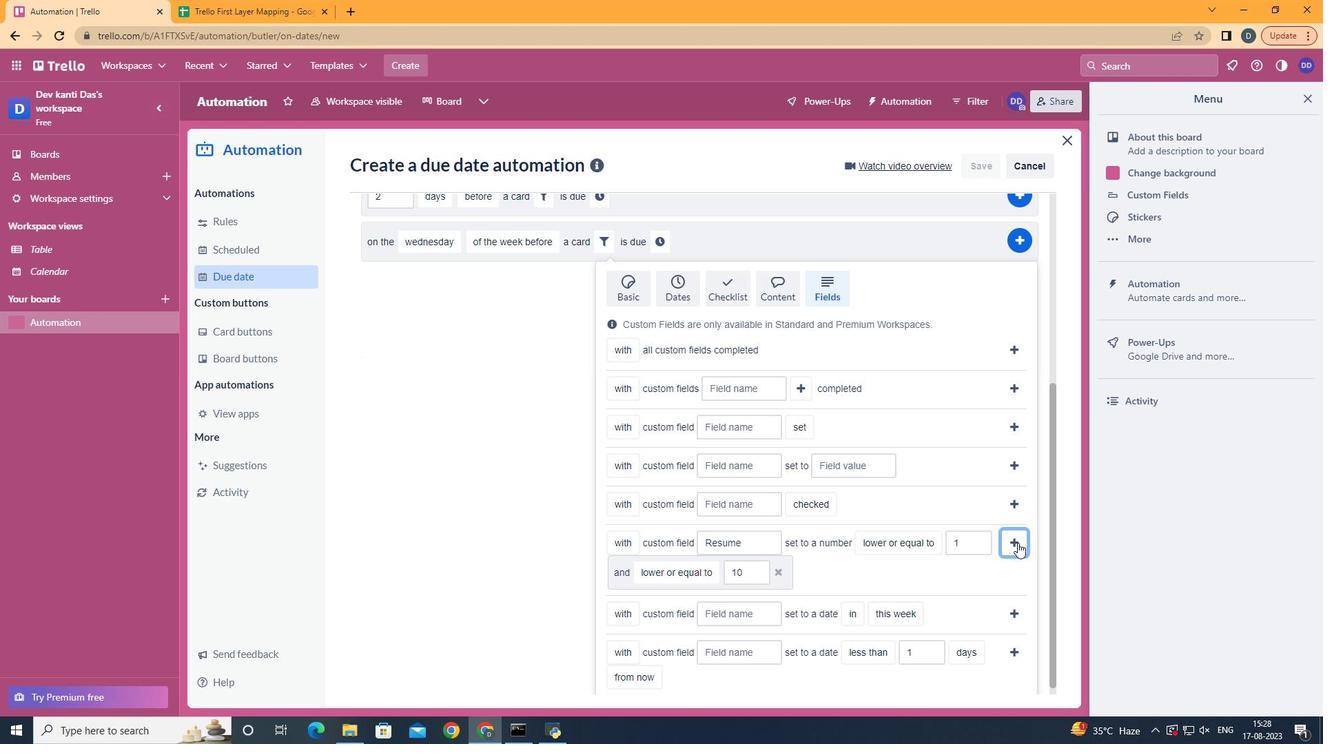 
Action: Mouse moved to (431, 579)
Screenshot: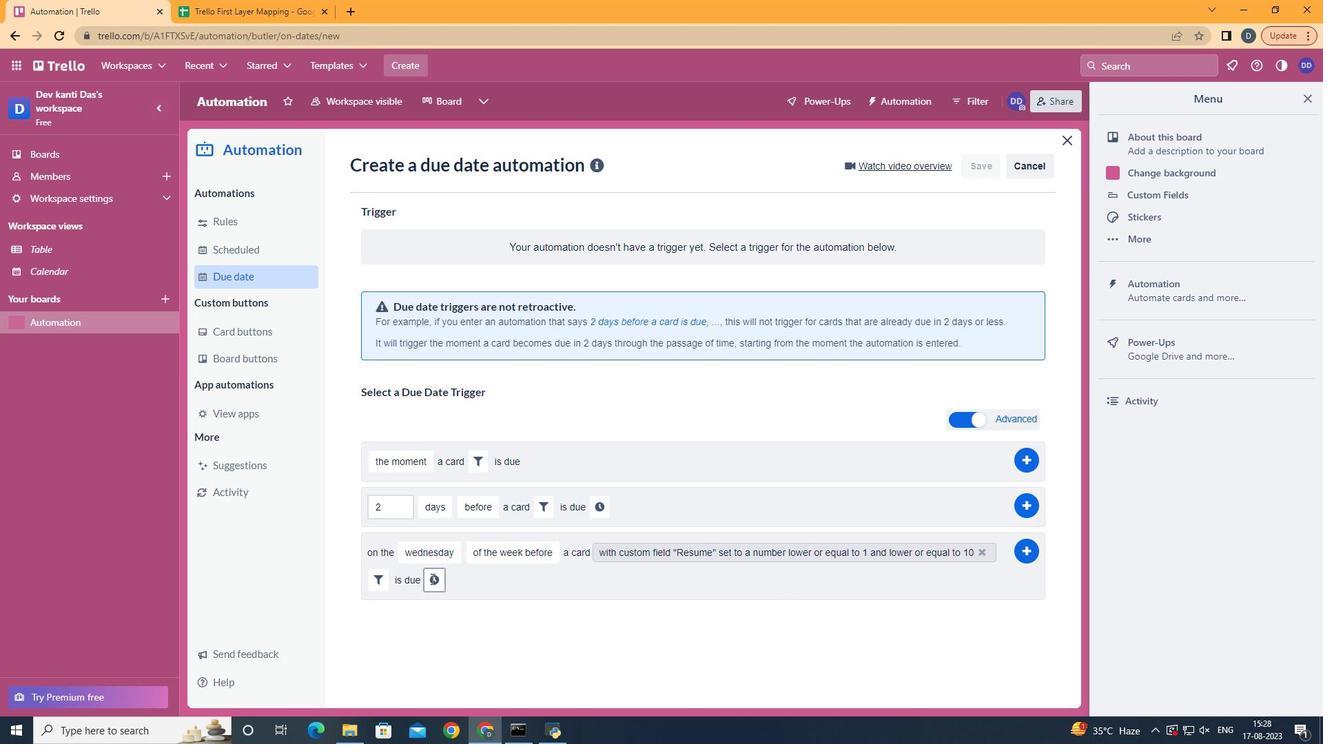 
Action: Mouse pressed left at (431, 579)
Screenshot: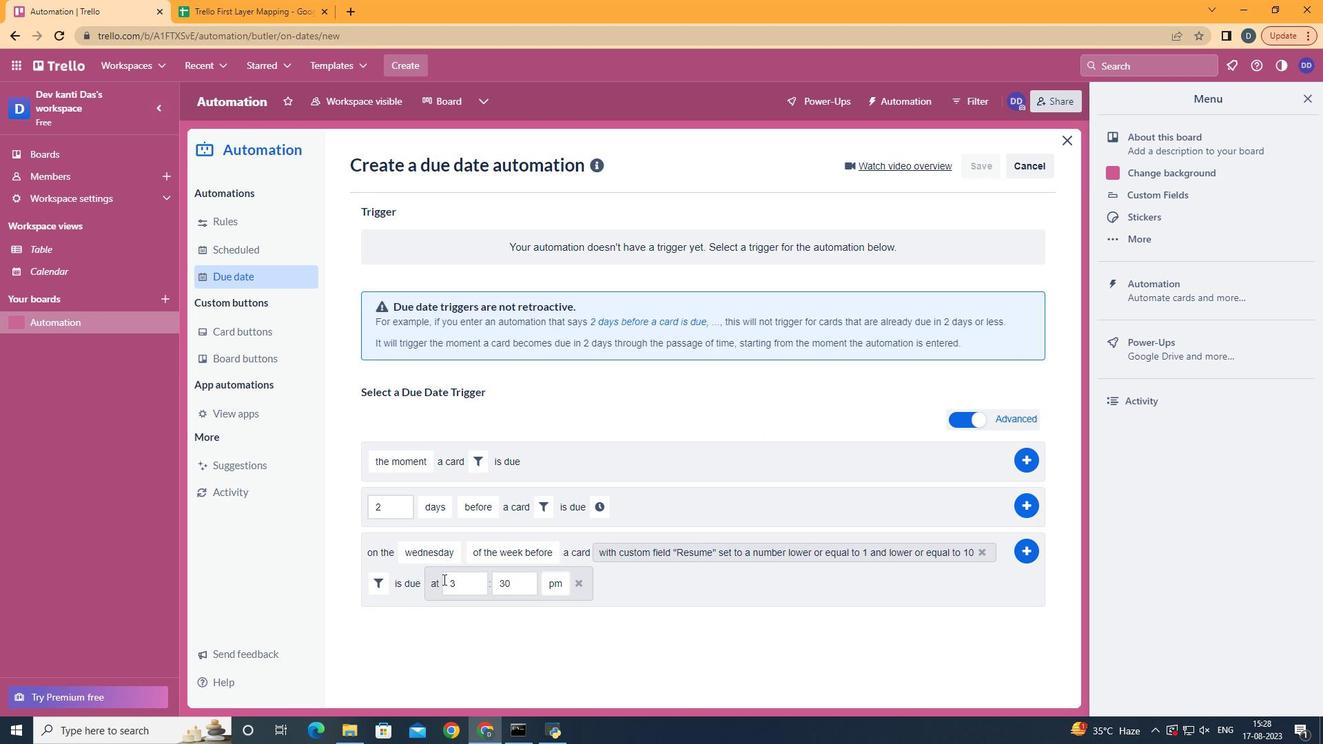 
Action: Mouse moved to (479, 586)
Screenshot: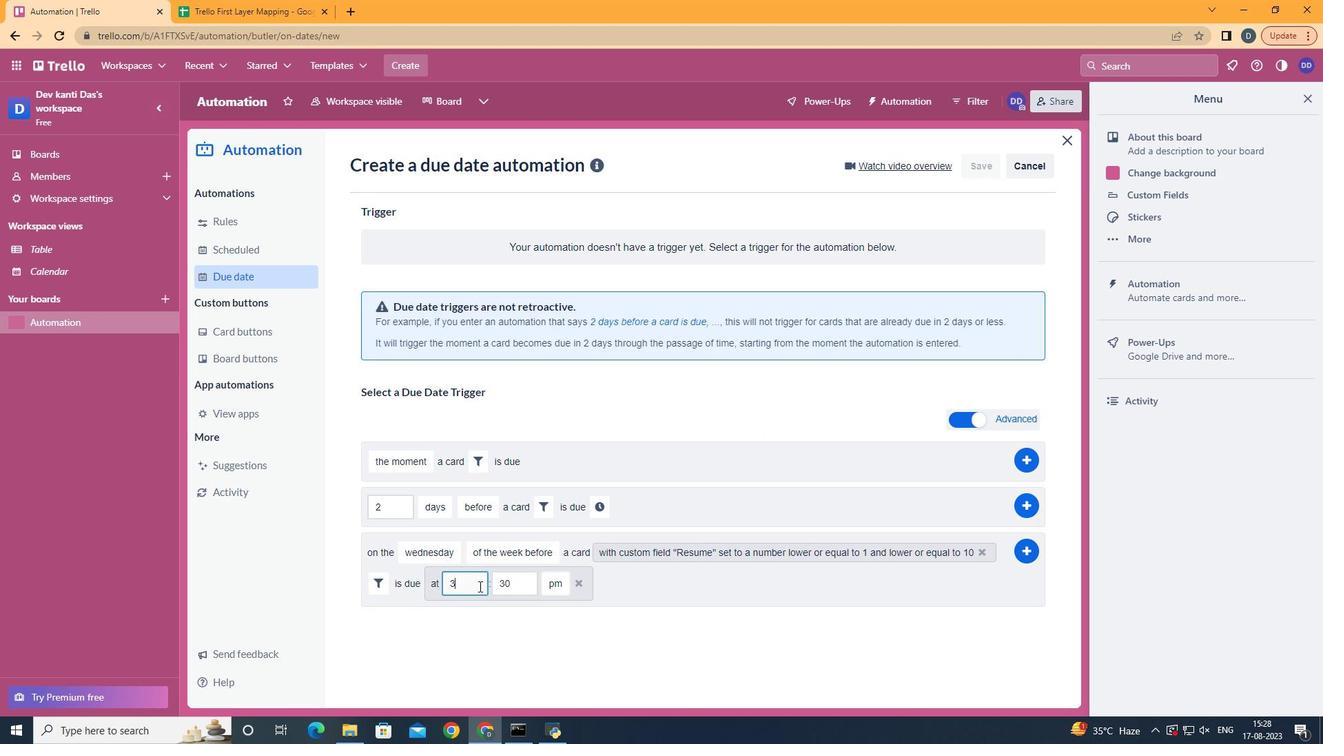 
Action: Mouse pressed left at (479, 586)
Screenshot: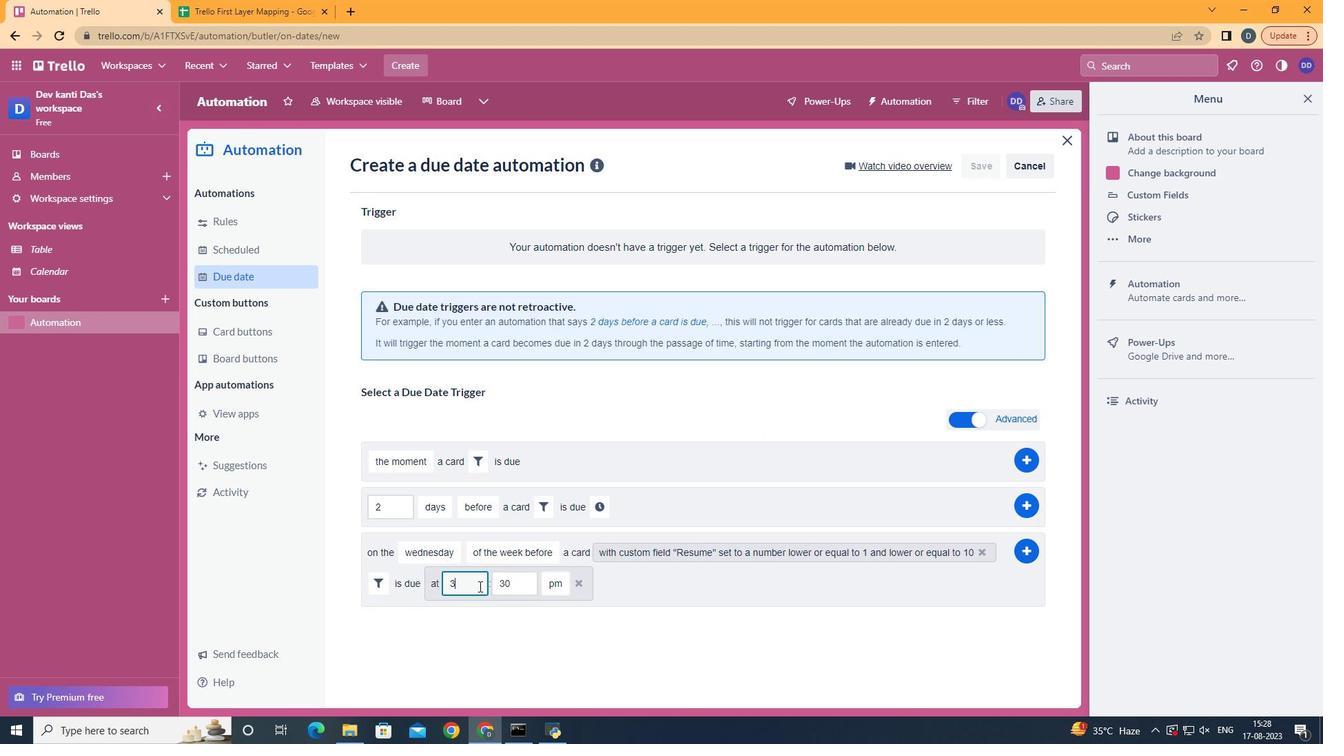 
Action: Key pressed <Key.backspace>11
Screenshot: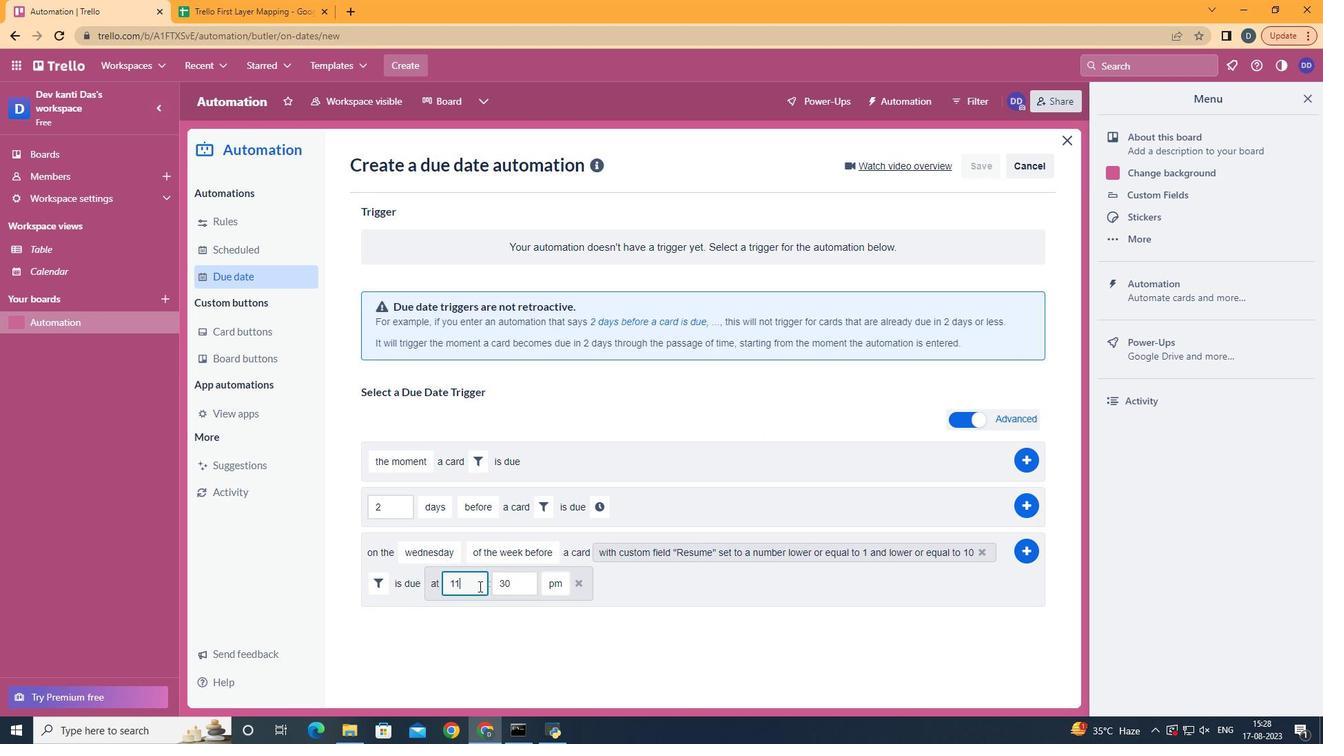 
Action: Mouse moved to (518, 595)
Screenshot: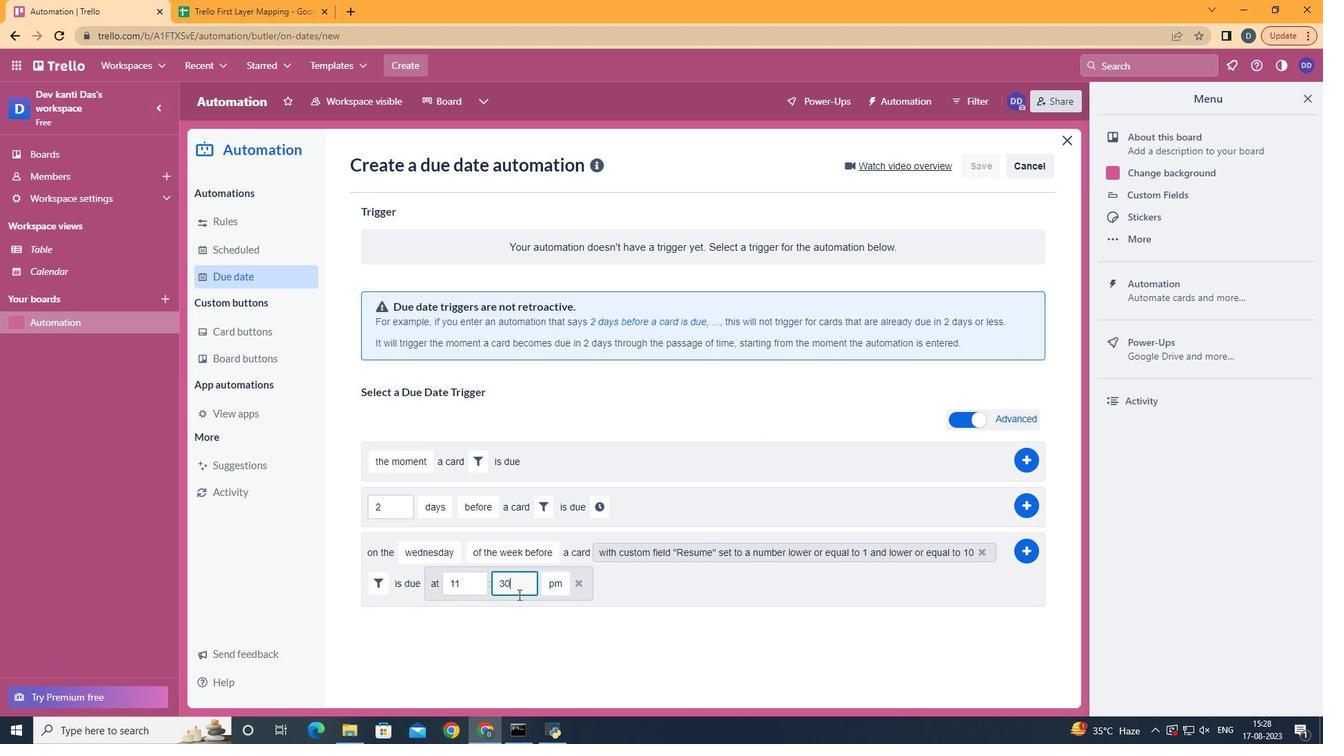 
Action: Mouse pressed left at (518, 595)
Screenshot: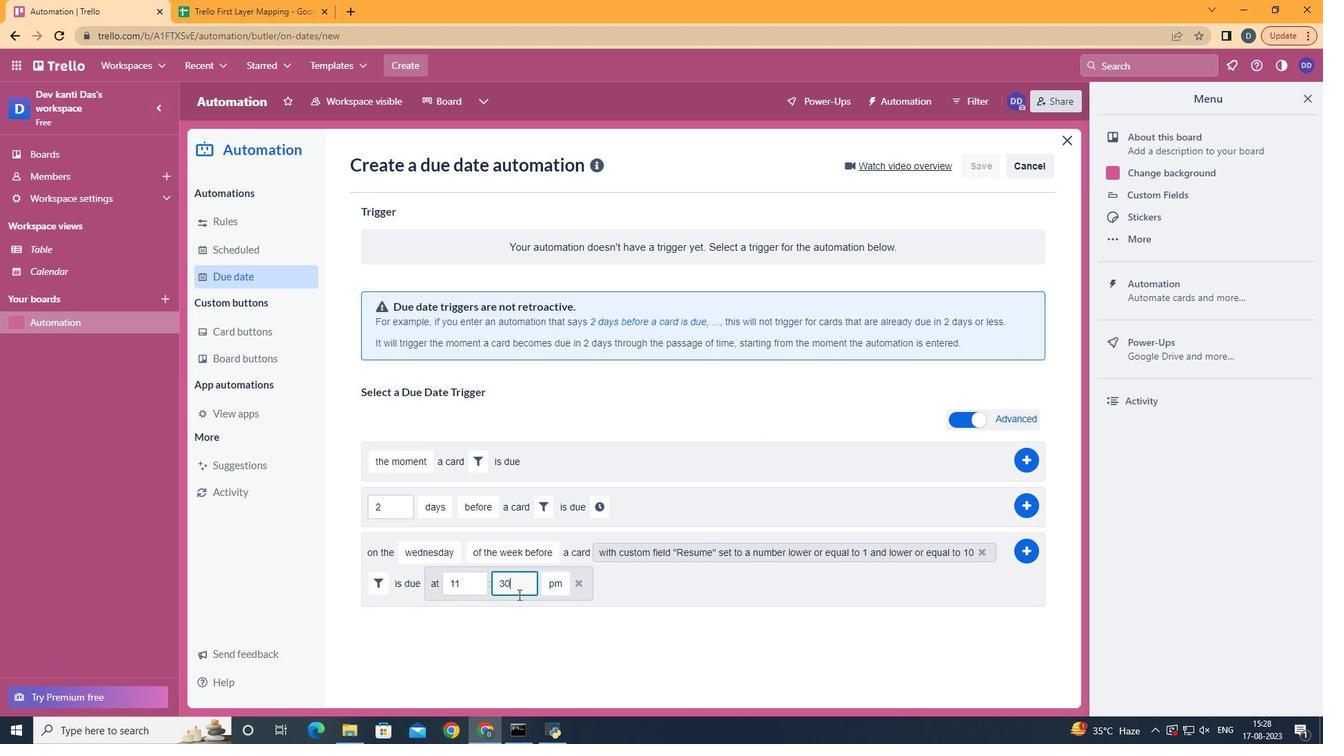 
Action: Key pressed <Key.backspace><Key.backspace>00
Screenshot: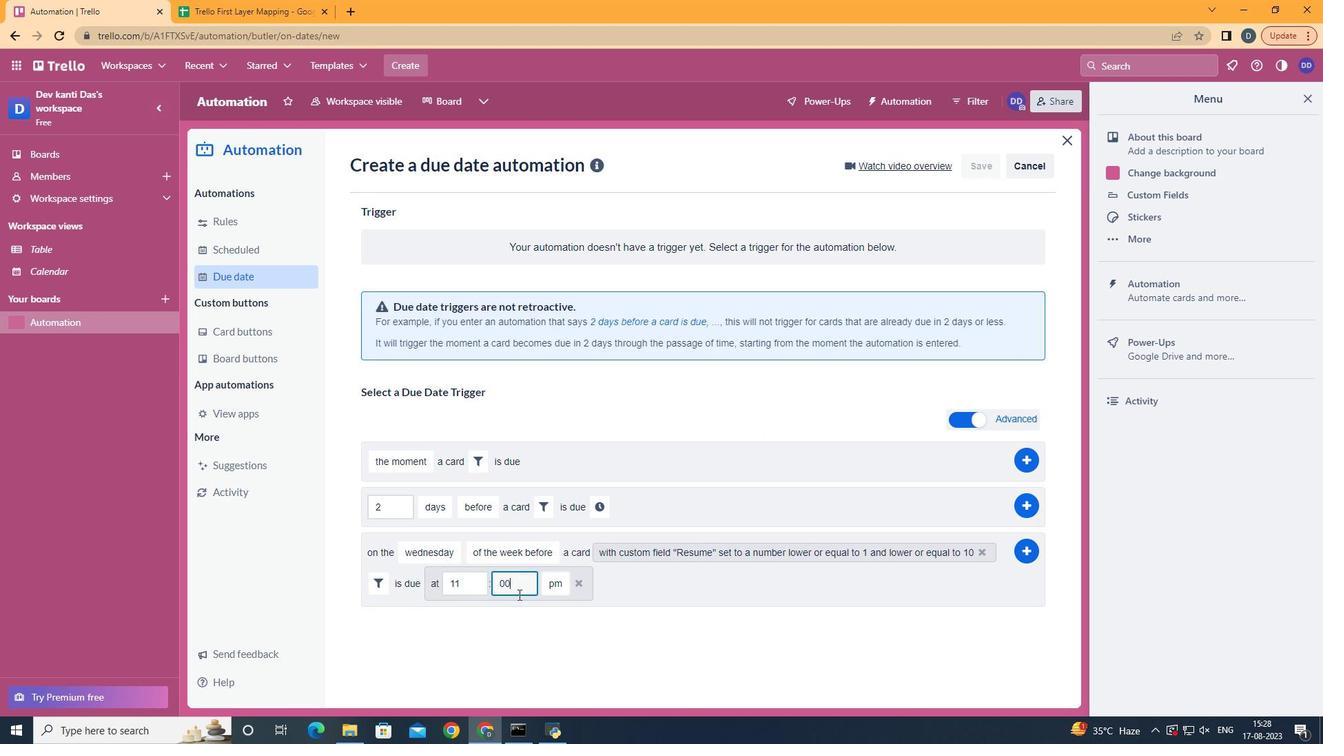 
Action: Mouse moved to (556, 607)
Screenshot: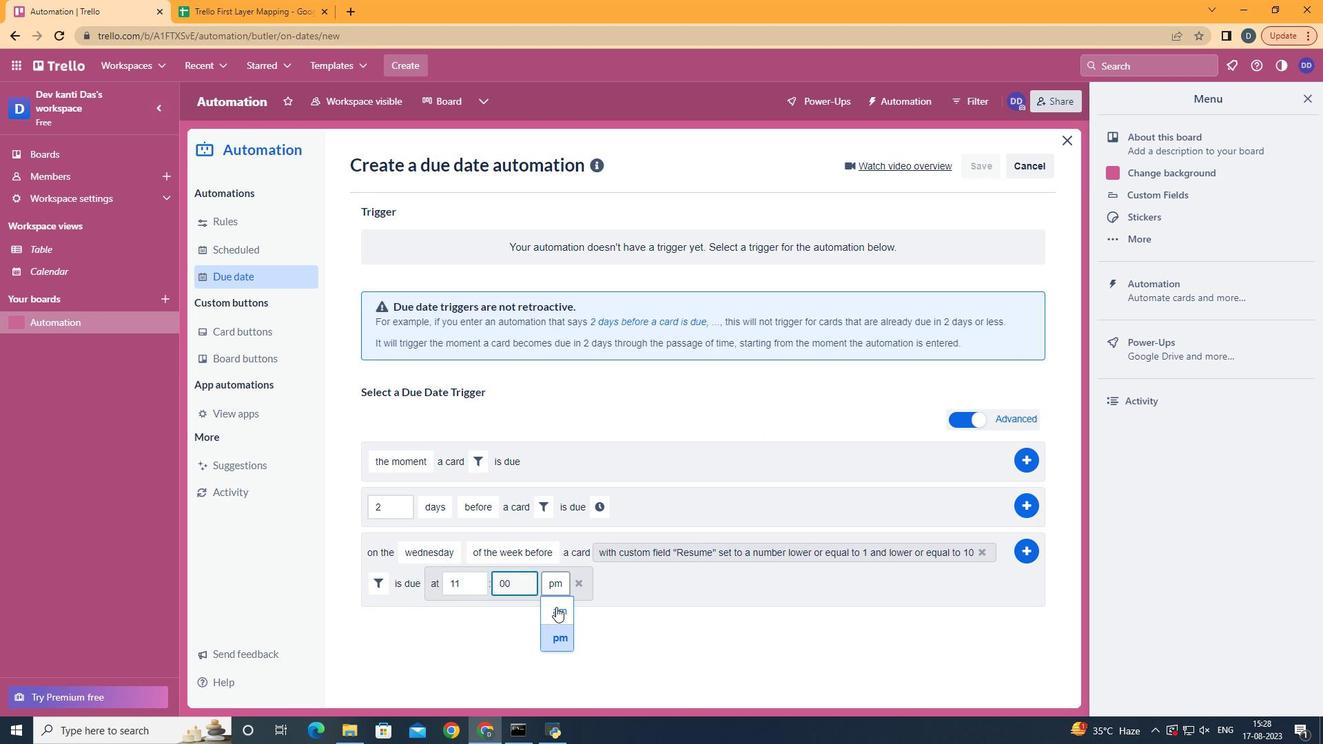 
Action: Mouse pressed left at (556, 607)
Screenshot: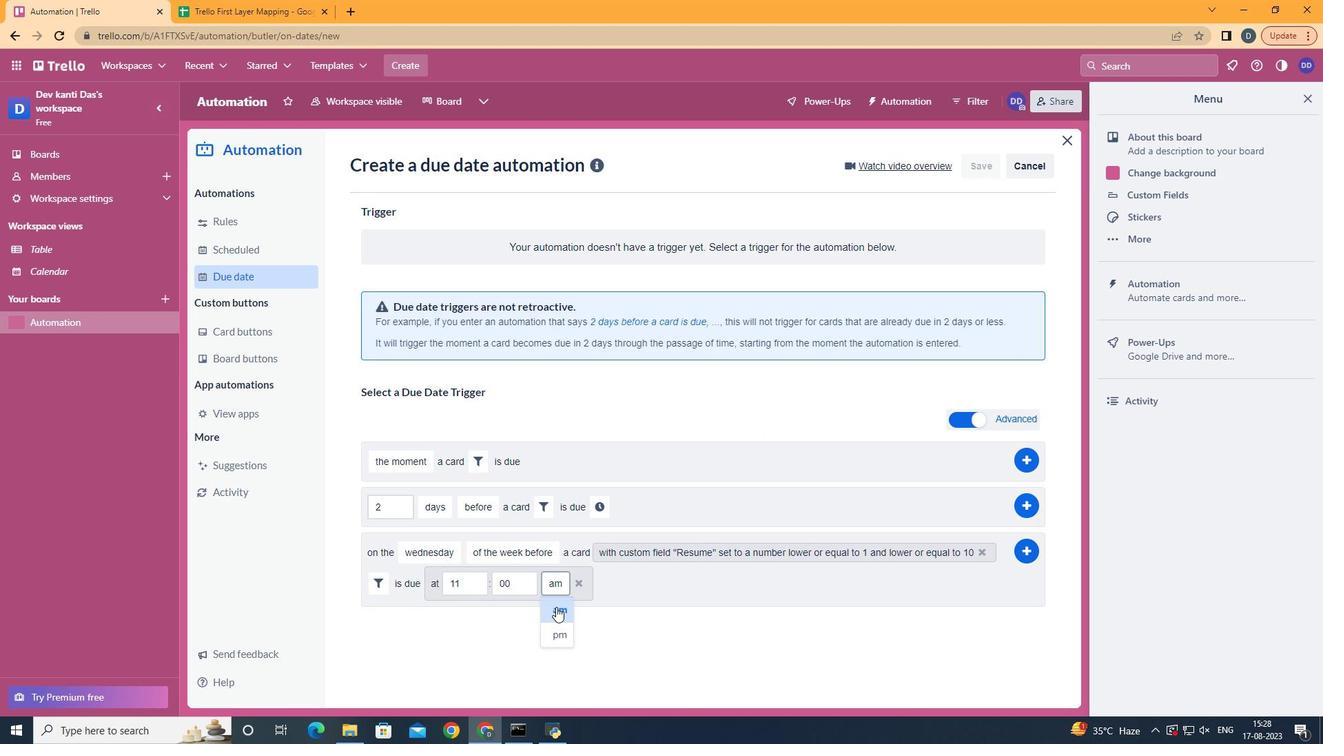 
Action: Mouse moved to (1026, 558)
Screenshot: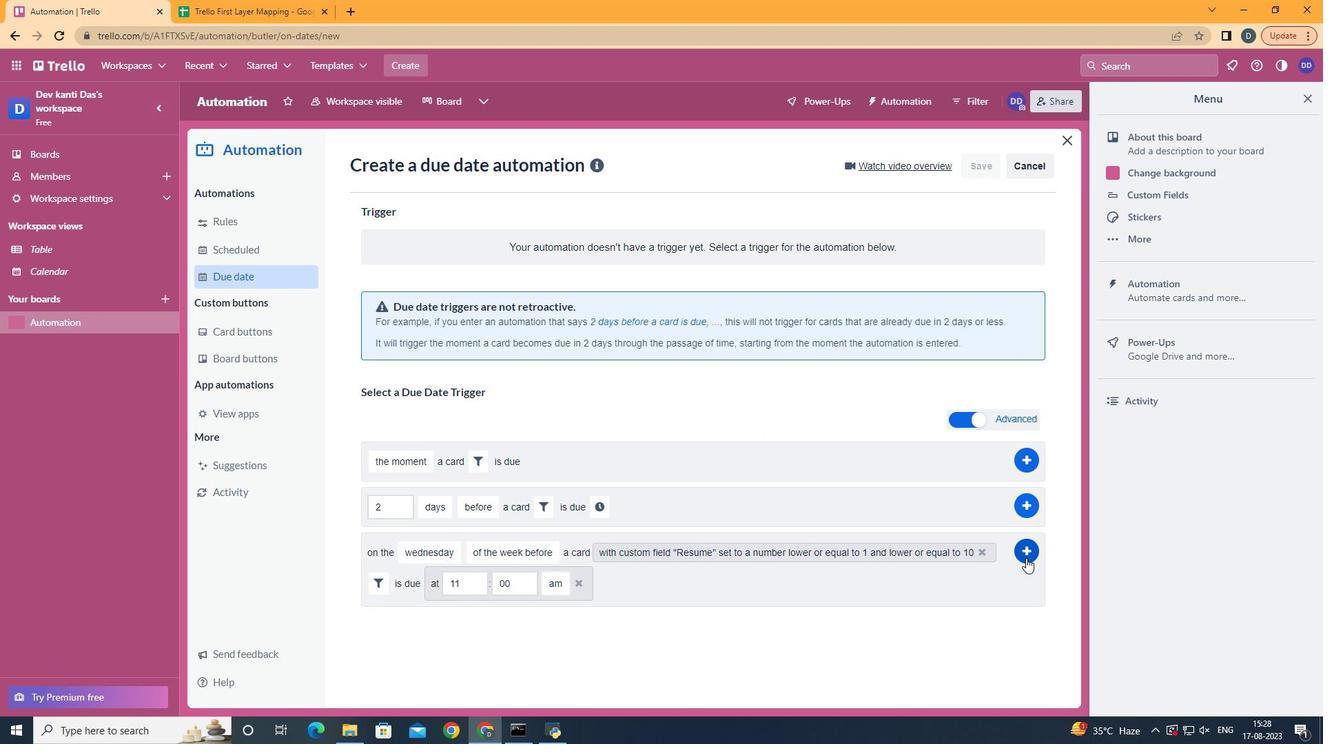 
Action: Mouse pressed left at (1026, 558)
Screenshot: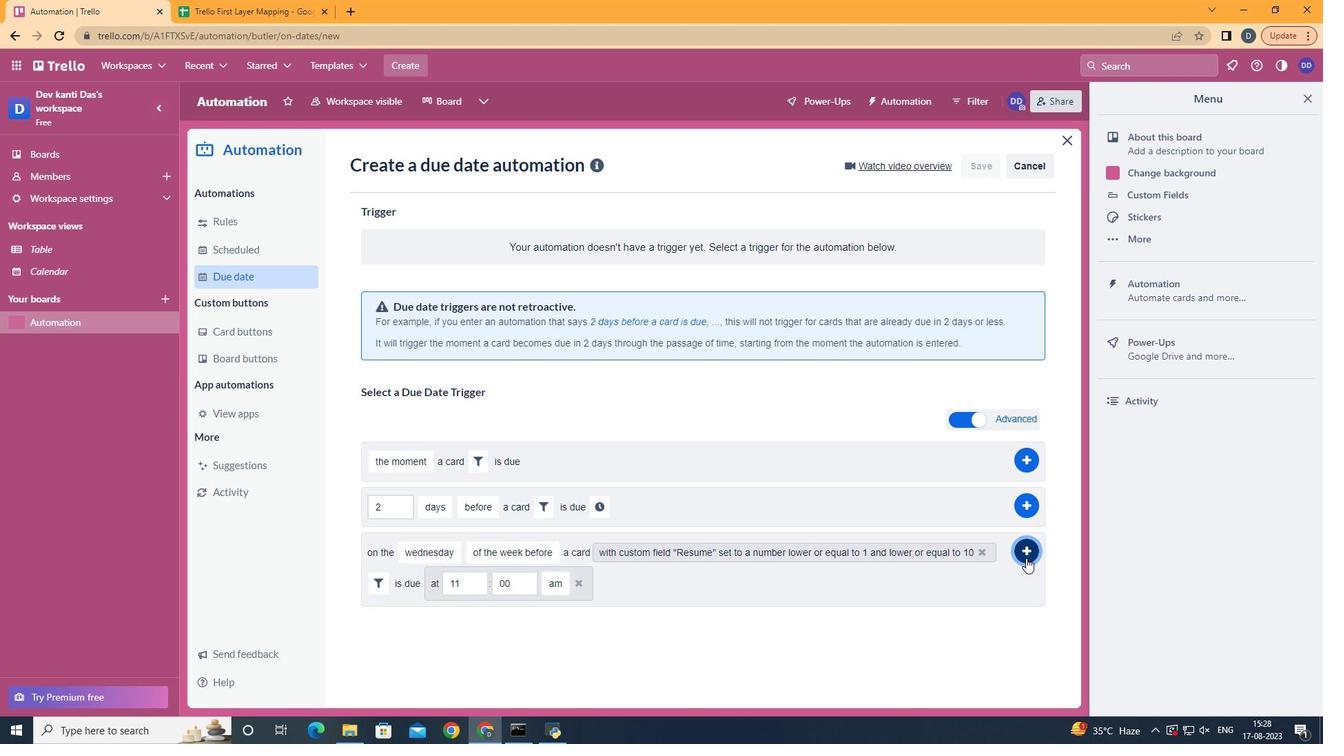 
